 Task: Create a due date automation trigger when advanced on, on the tuesday of the week before a card is due add checklist with an incomplete checklists at 11:00 AM.
Action: Mouse moved to (985, 304)
Screenshot: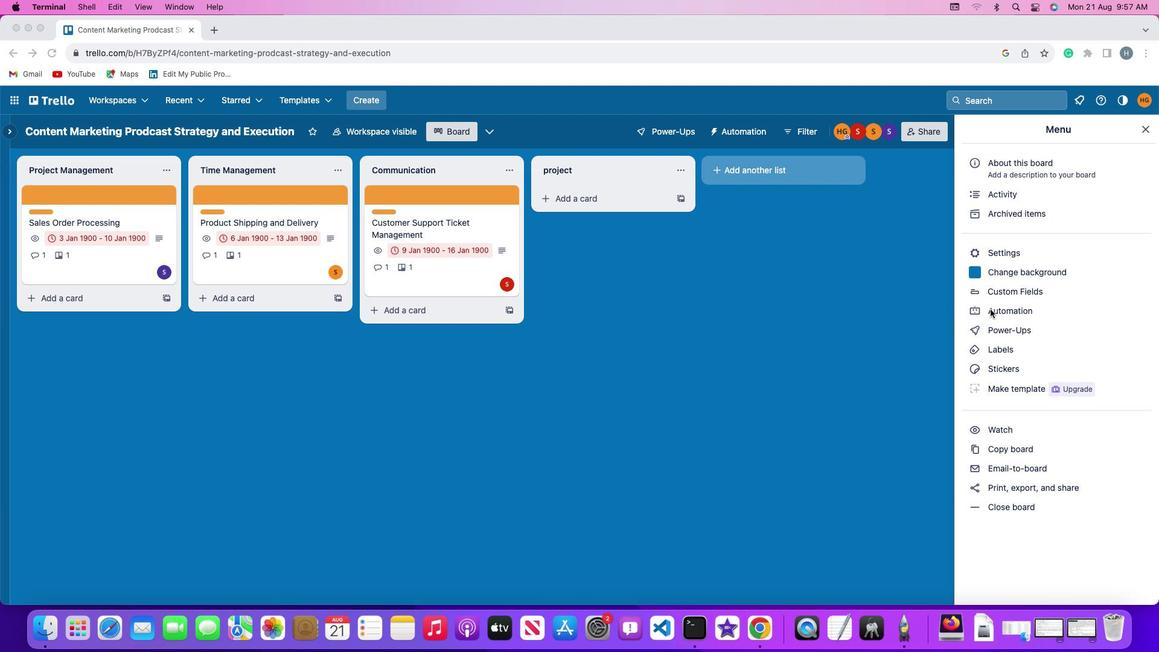 
Action: Mouse pressed left at (985, 304)
Screenshot: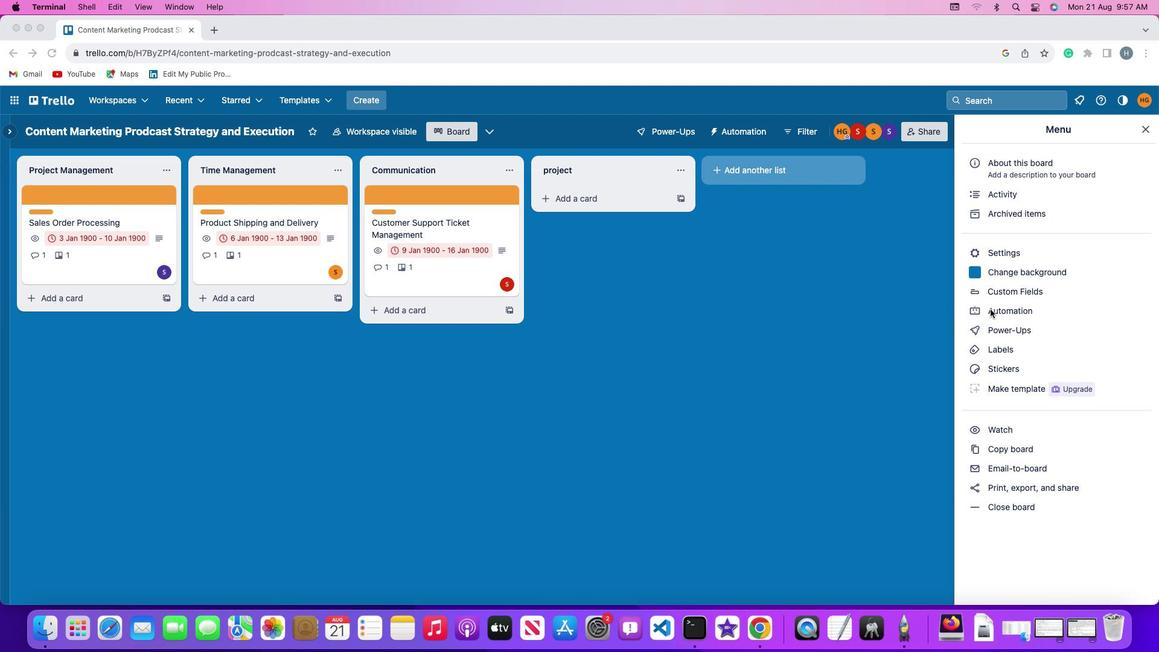 
Action: Mouse pressed left at (985, 304)
Screenshot: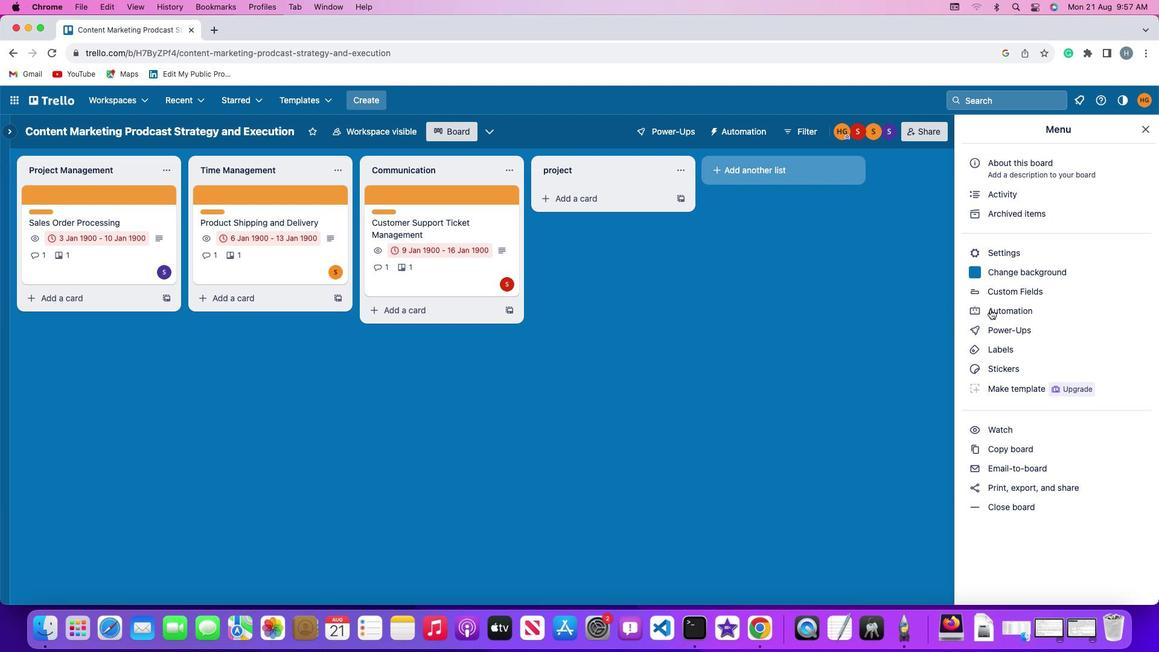 
Action: Mouse moved to (74, 277)
Screenshot: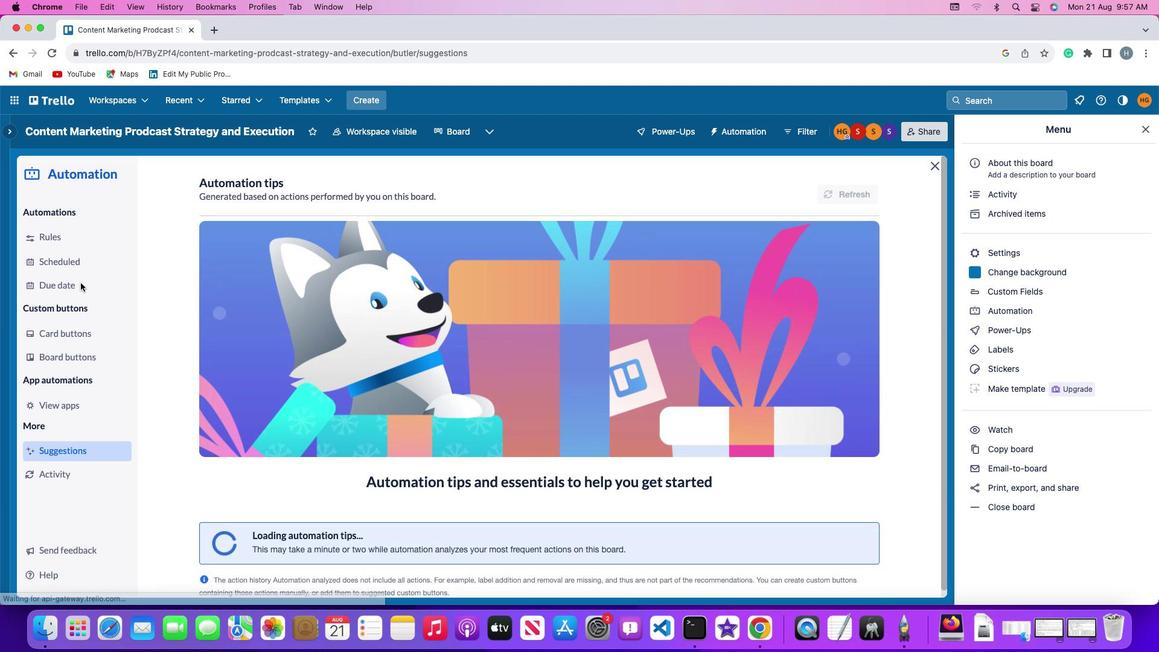 
Action: Mouse pressed left at (74, 277)
Screenshot: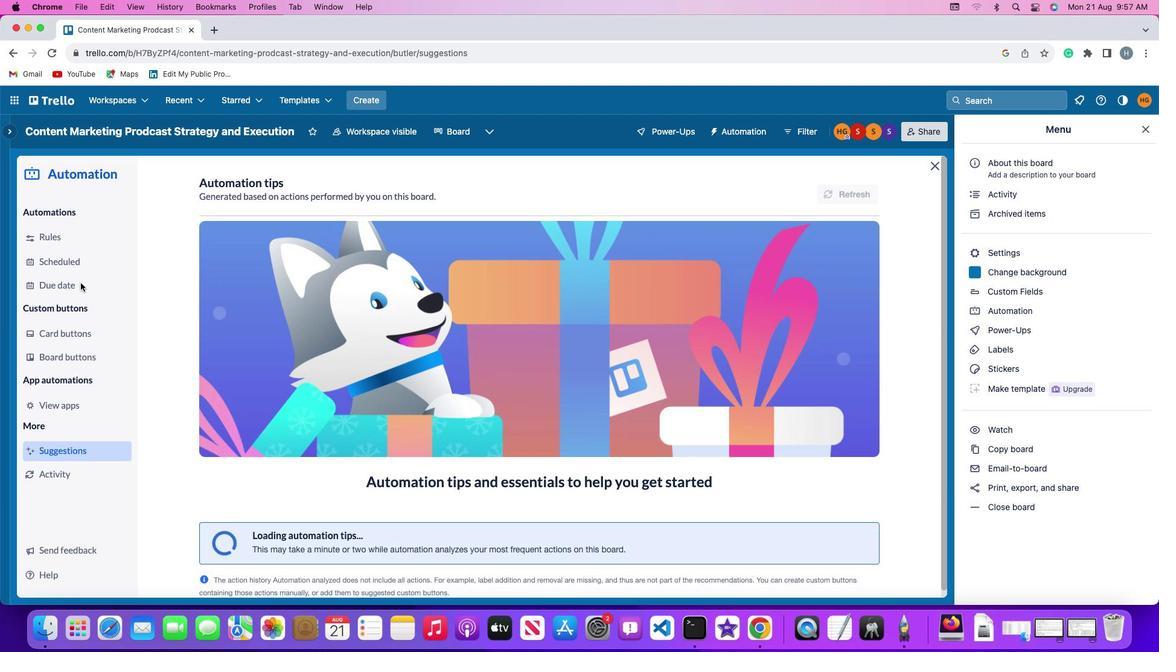 
Action: Mouse moved to (814, 180)
Screenshot: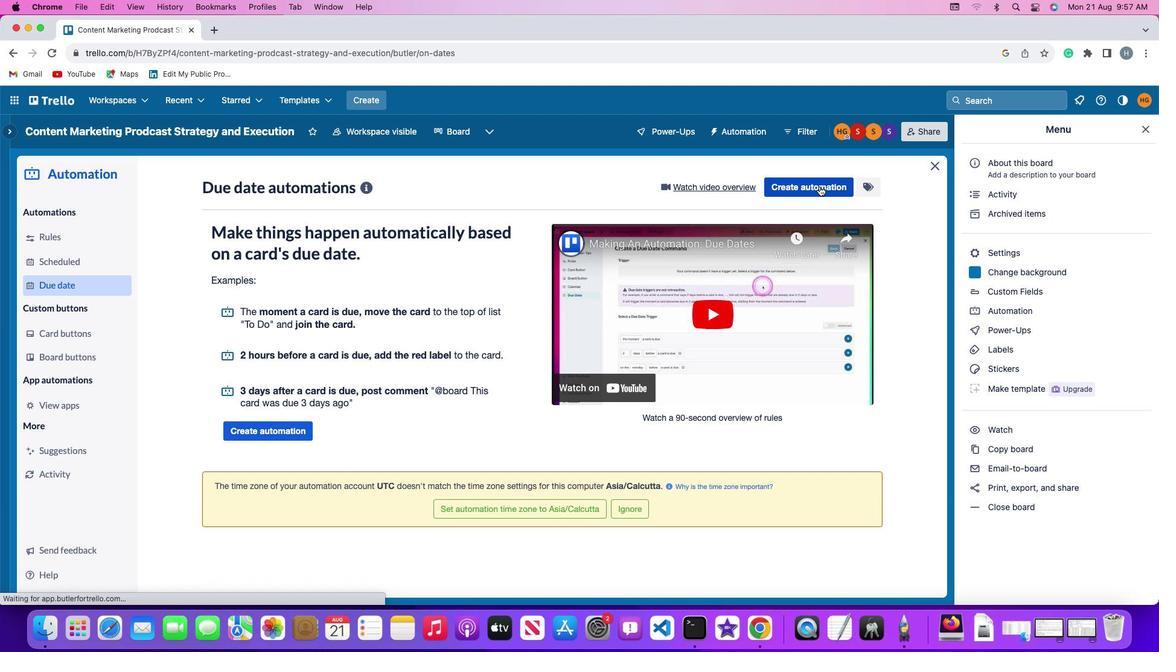 
Action: Mouse pressed left at (814, 180)
Screenshot: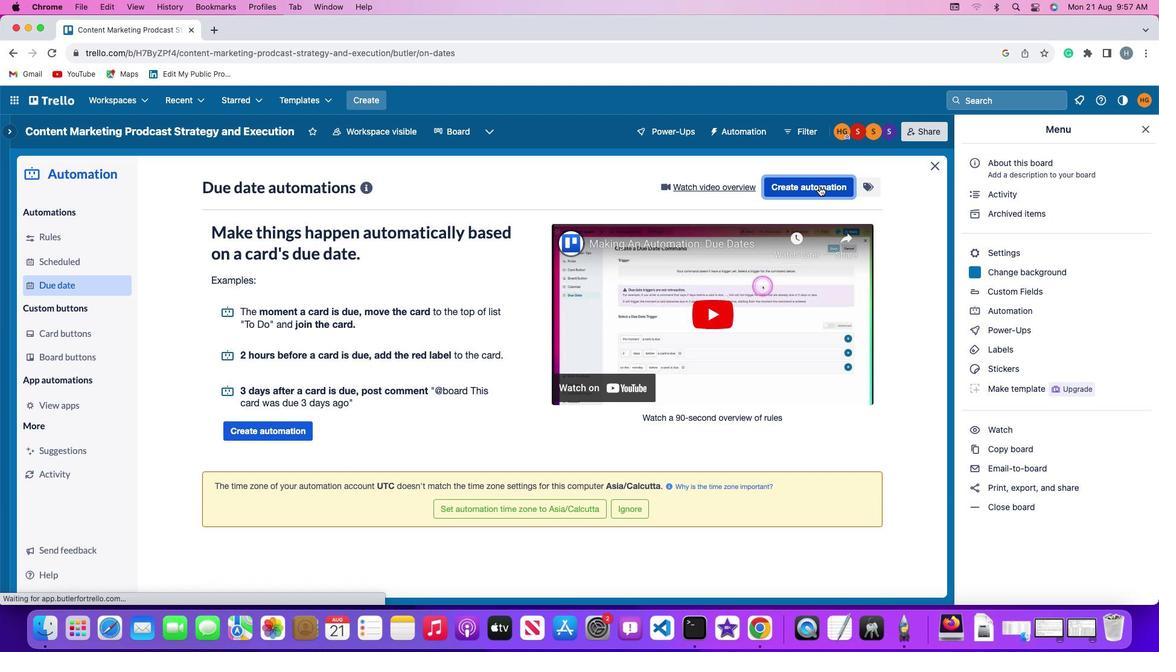 
Action: Mouse moved to (222, 292)
Screenshot: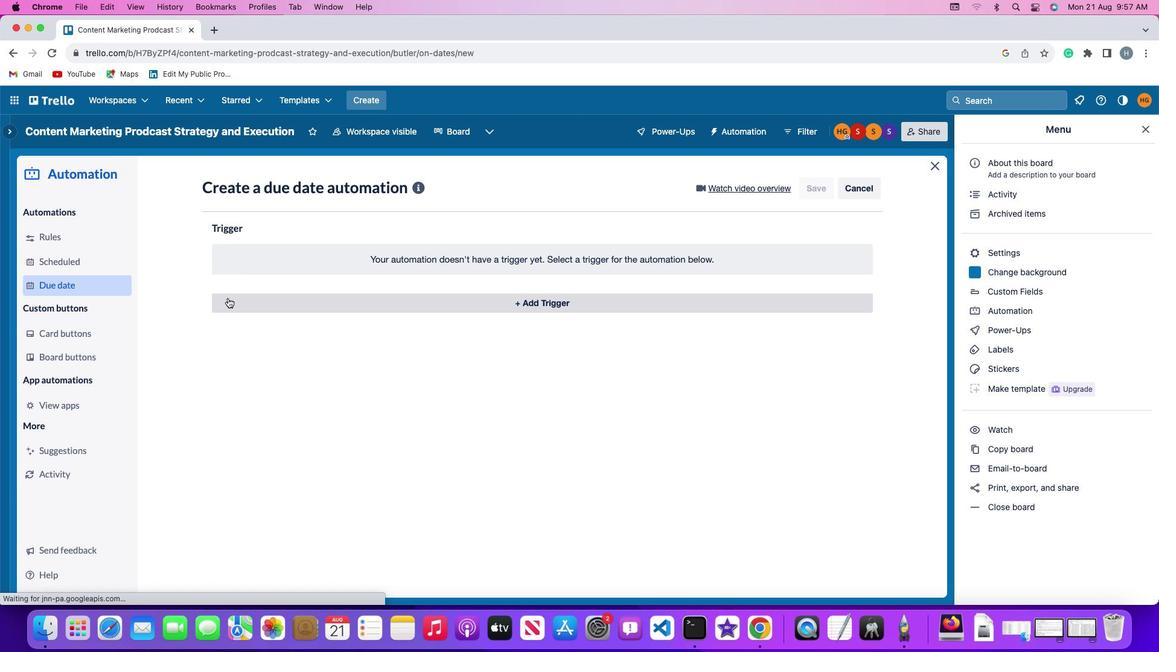 
Action: Mouse pressed left at (222, 292)
Screenshot: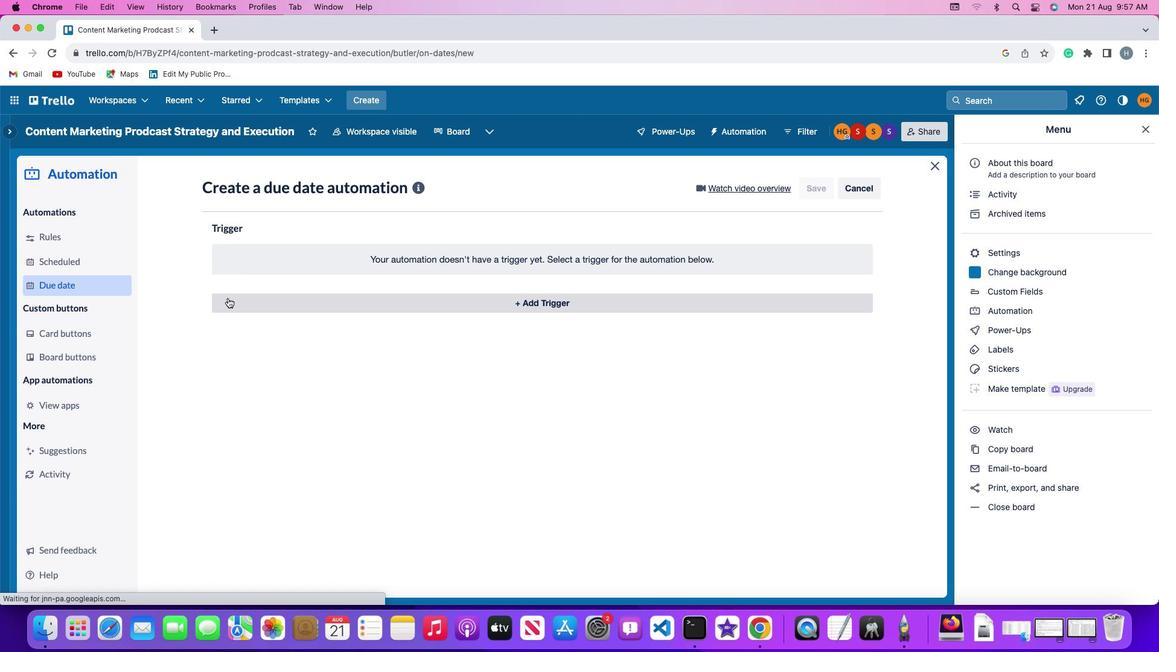 
Action: Mouse moved to (256, 526)
Screenshot: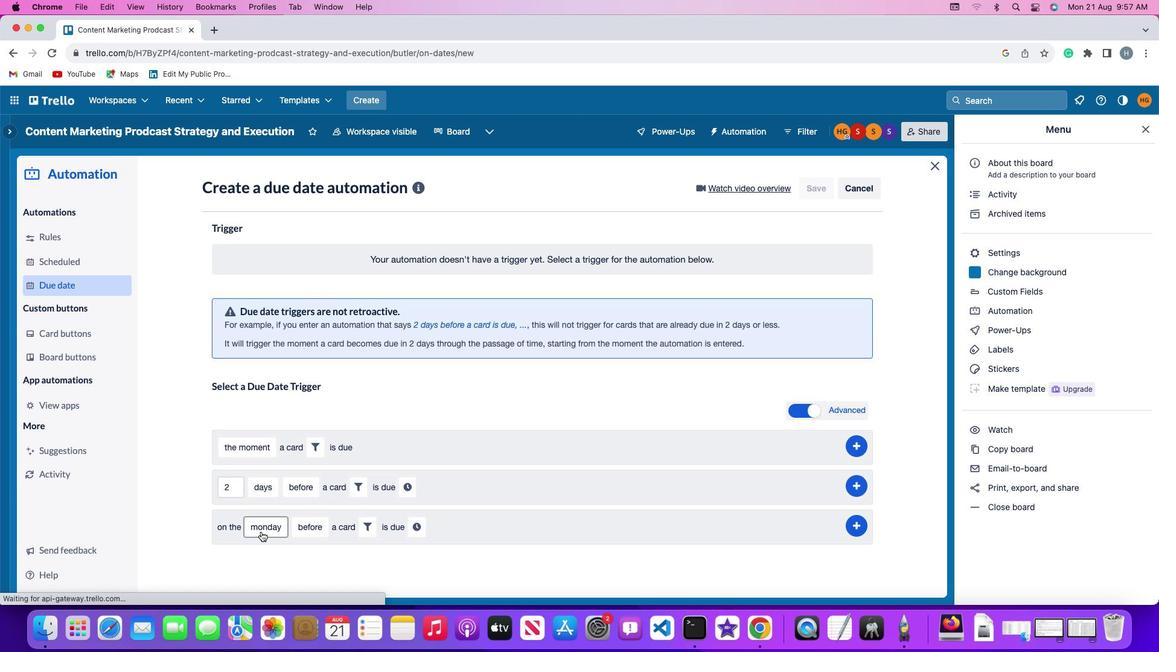 
Action: Mouse pressed left at (256, 526)
Screenshot: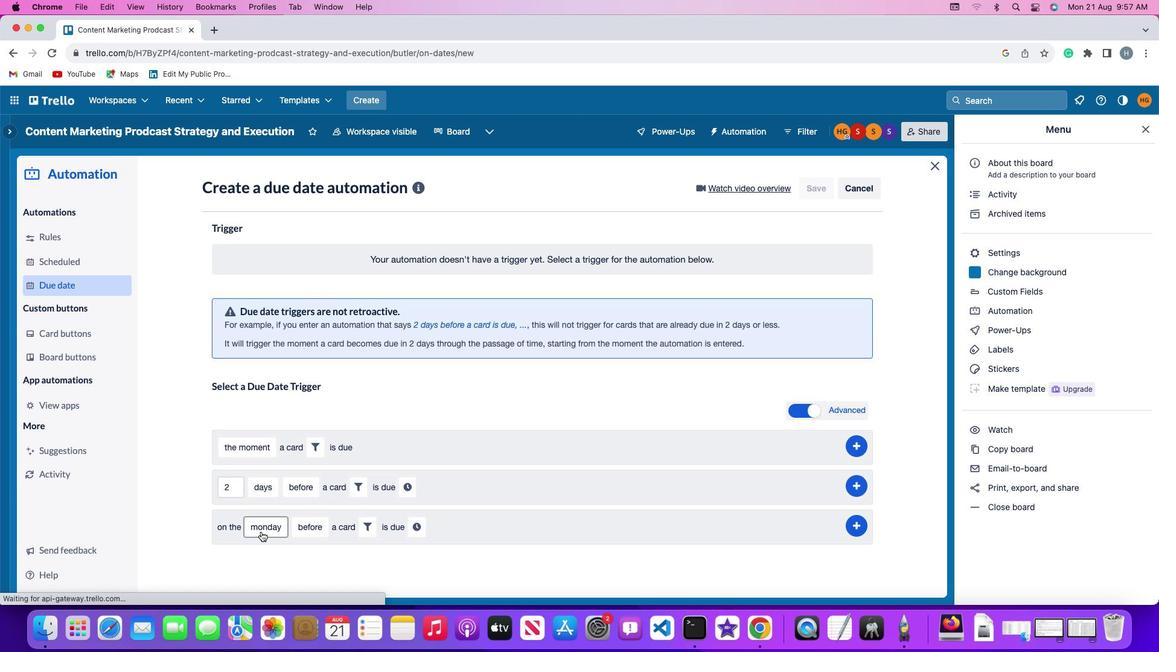 
Action: Mouse moved to (272, 381)
Screenshot: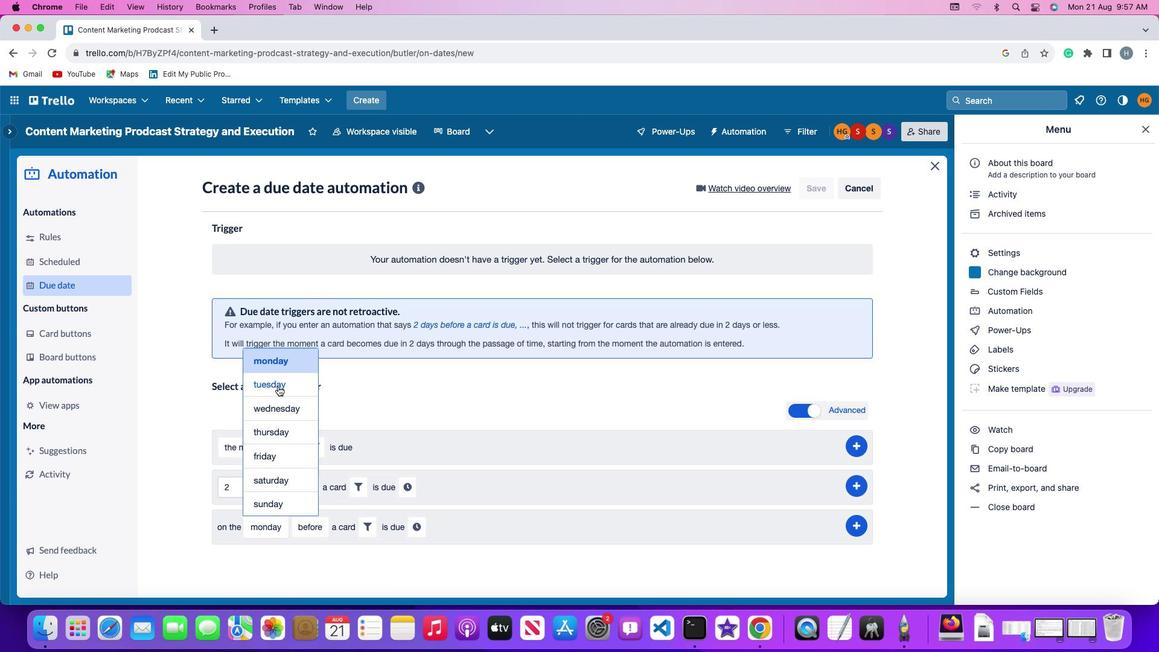 
Action: Mouse pressed left at (272, 381)
Screenshot: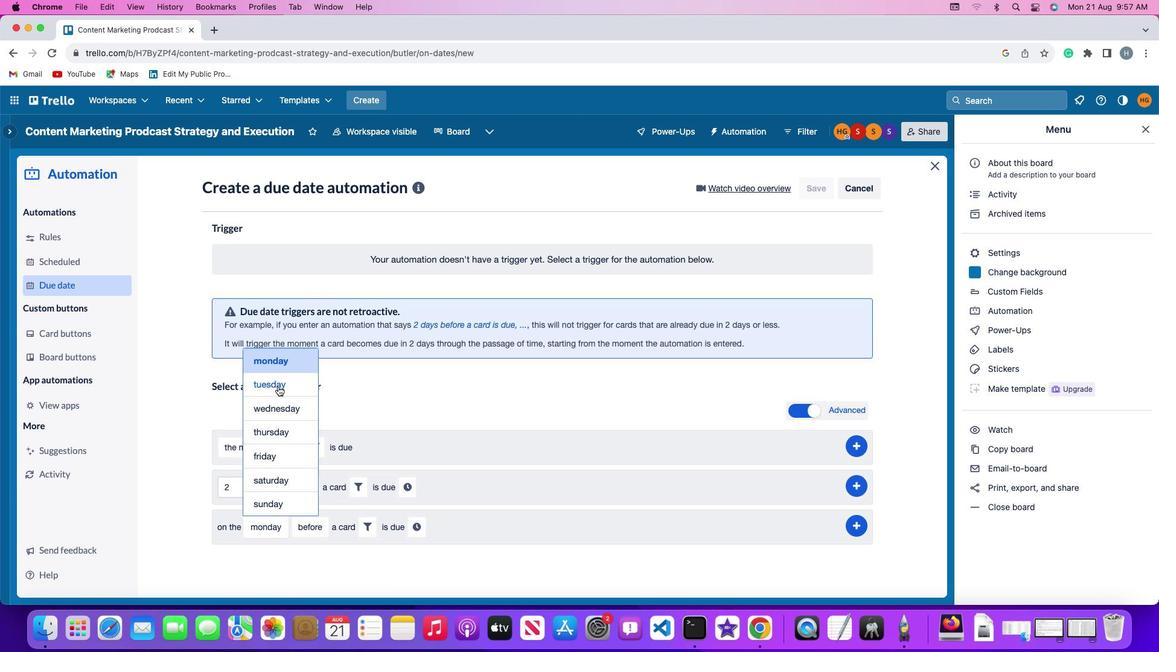 
Action: Mouse moved to (300, 521)
Screenshot: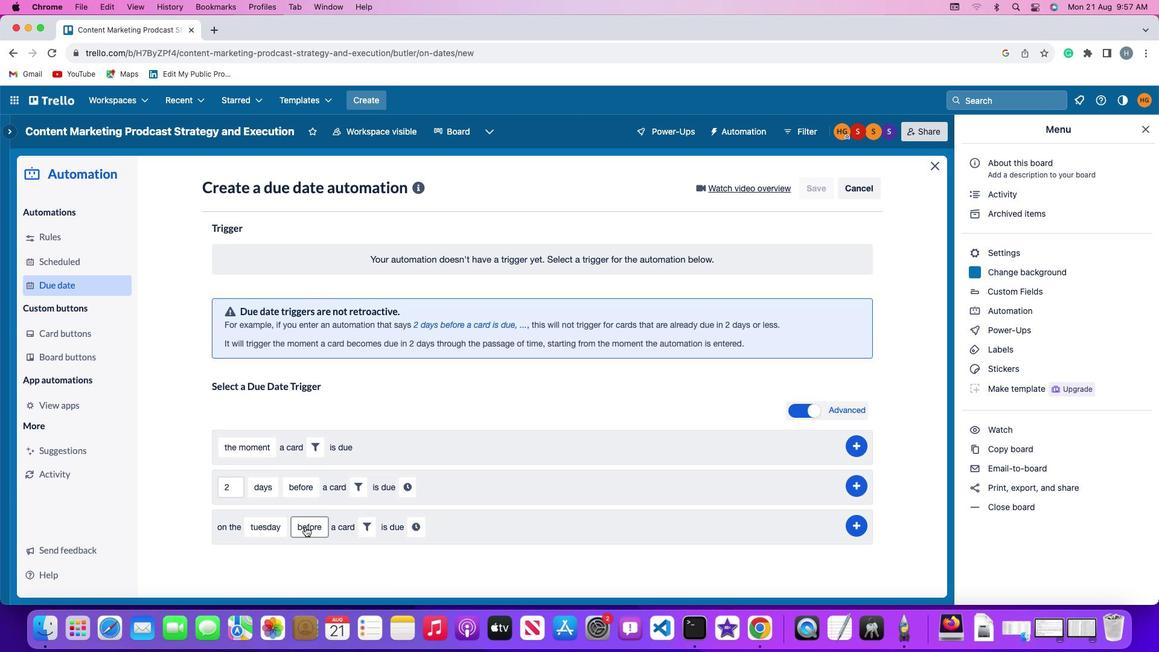 
Action: Mouse pressed left at (300, 521)
Screenshot: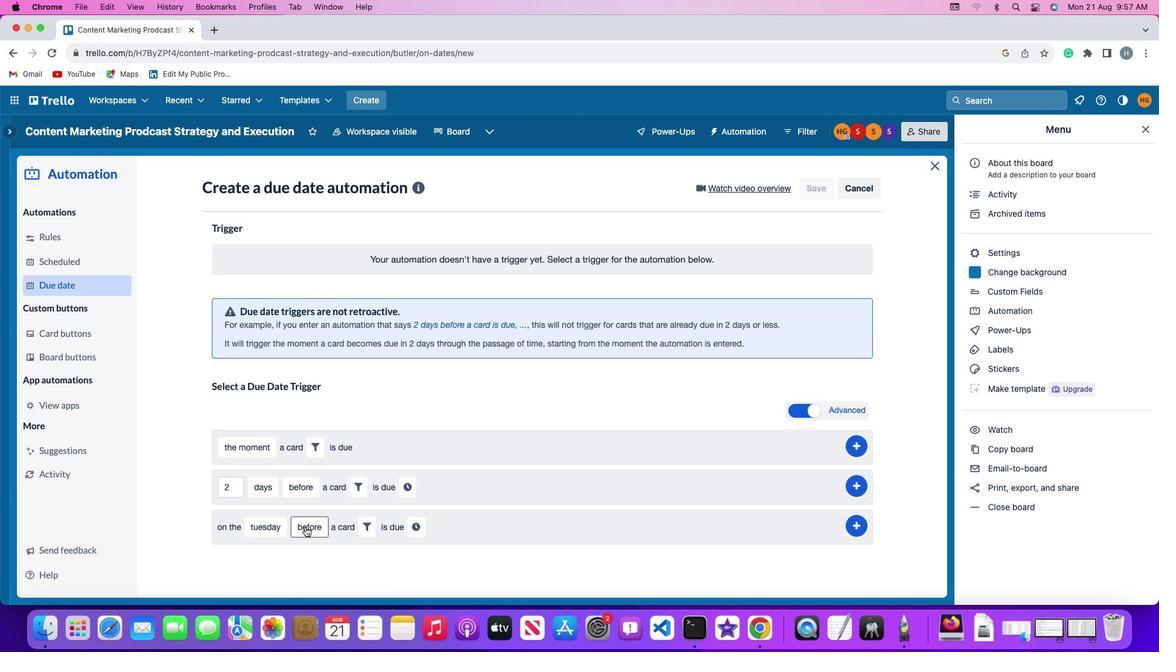 
Action: Mouse moved to (305, 500)
Screenshot: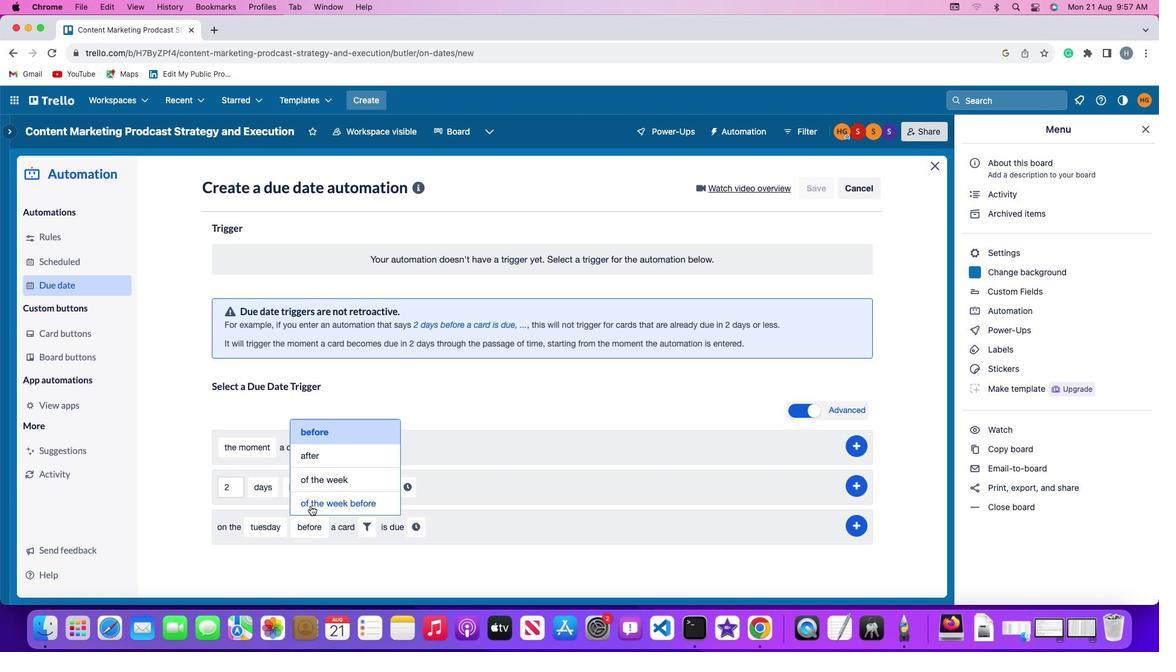 
Action: Mouse pressed left at (305, 500)
Screenshot: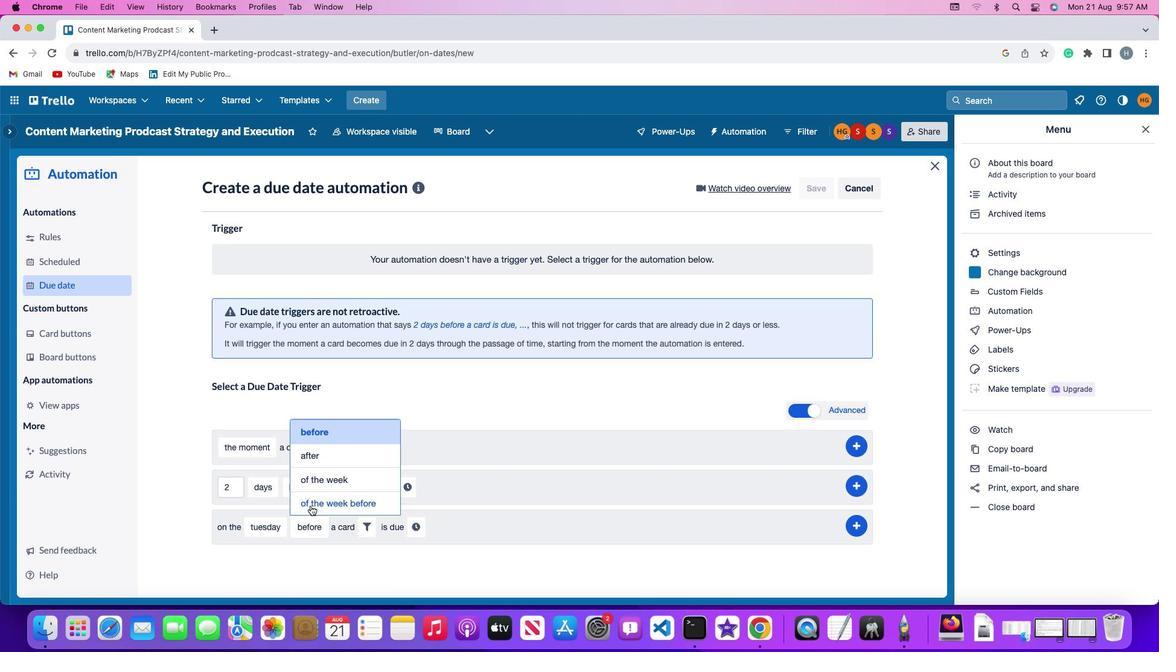 
Action: Mouse moved to (401, 521)
Screenshot: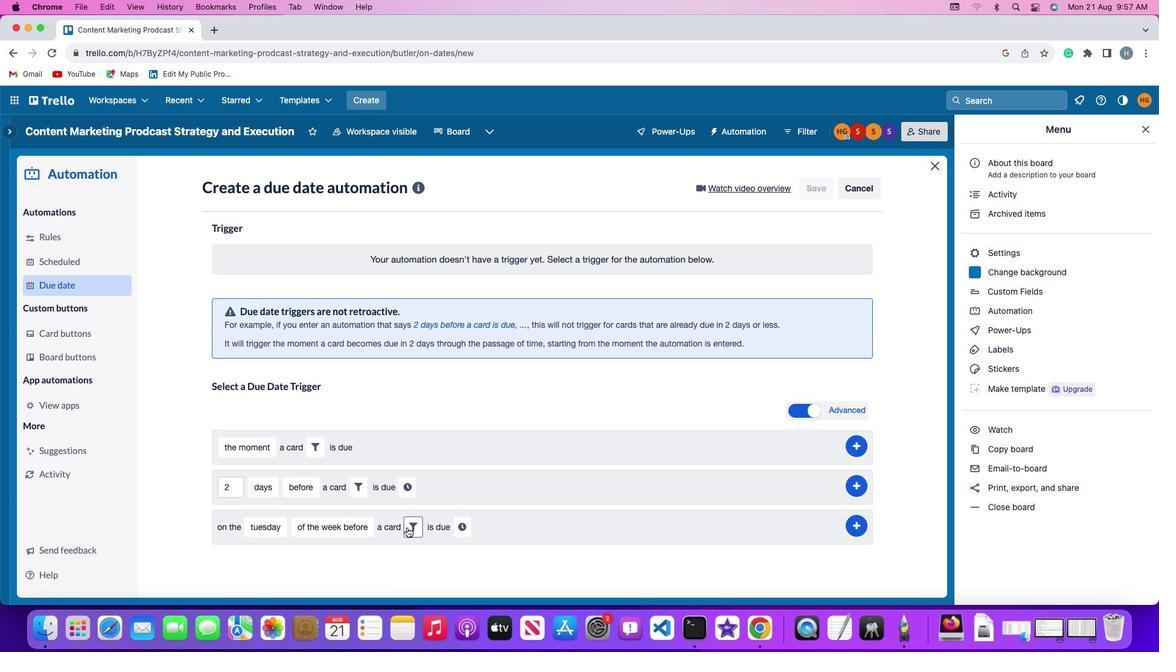 
Action: Mouse pressed left at (401, 521)
Screenshot: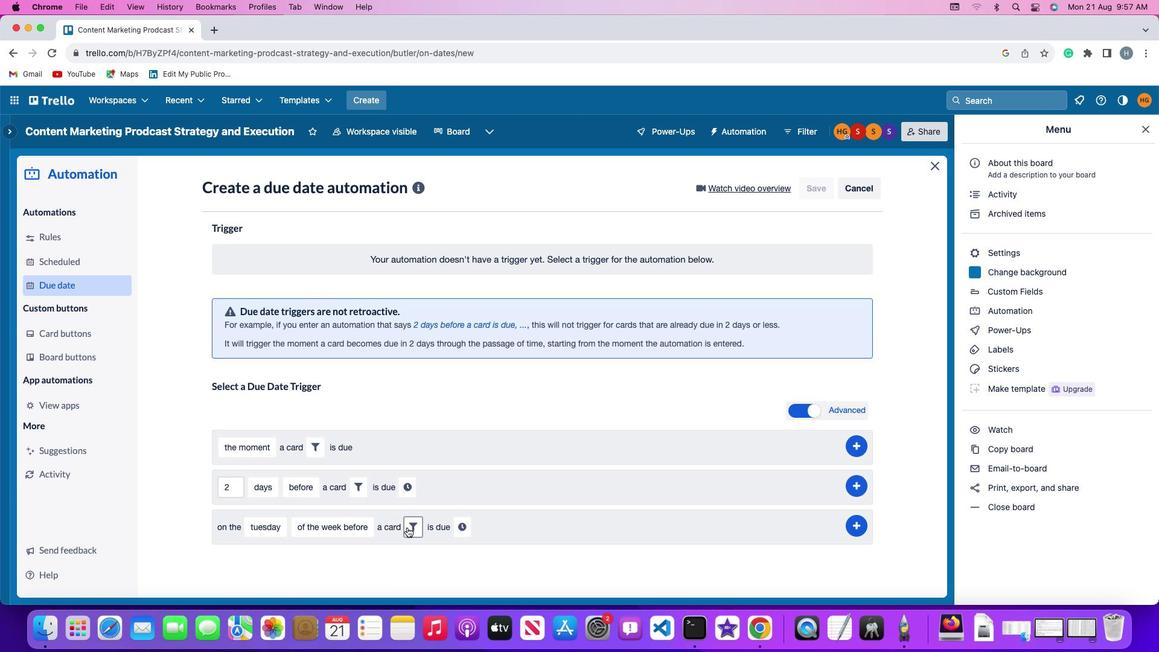 
Action: Mouse moved to (517, 552)
Screenshot: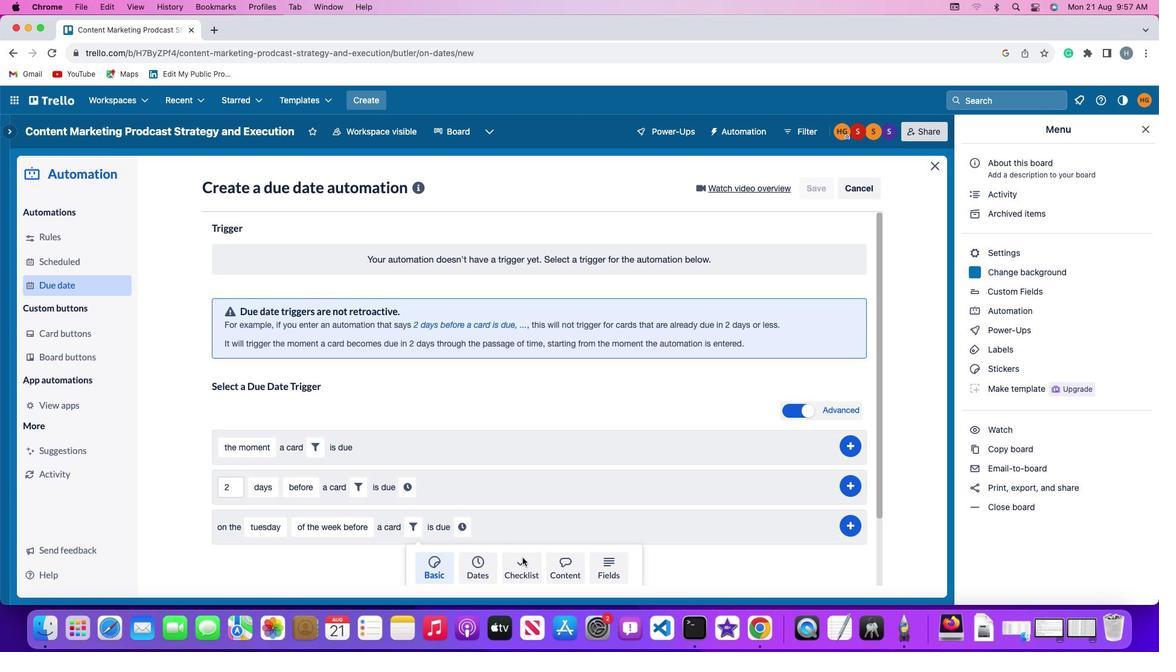 
Action: Mouse pressed left at (517, 552)
Screenshot: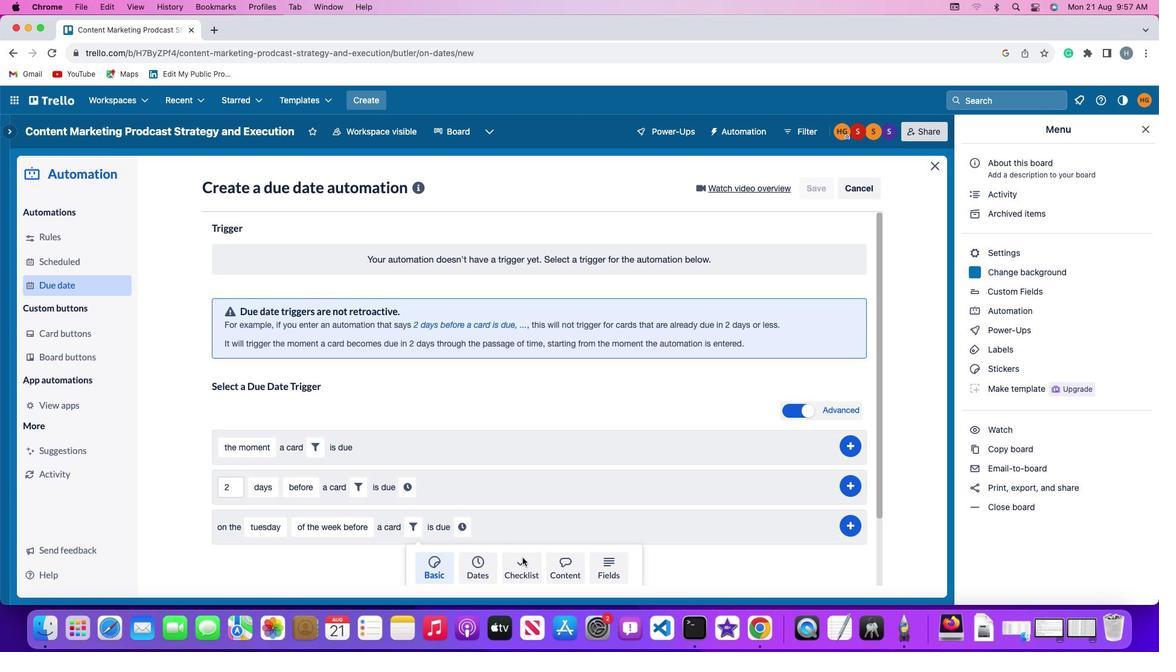 
Action: Mouse moved to (327, 553)
Screenshot: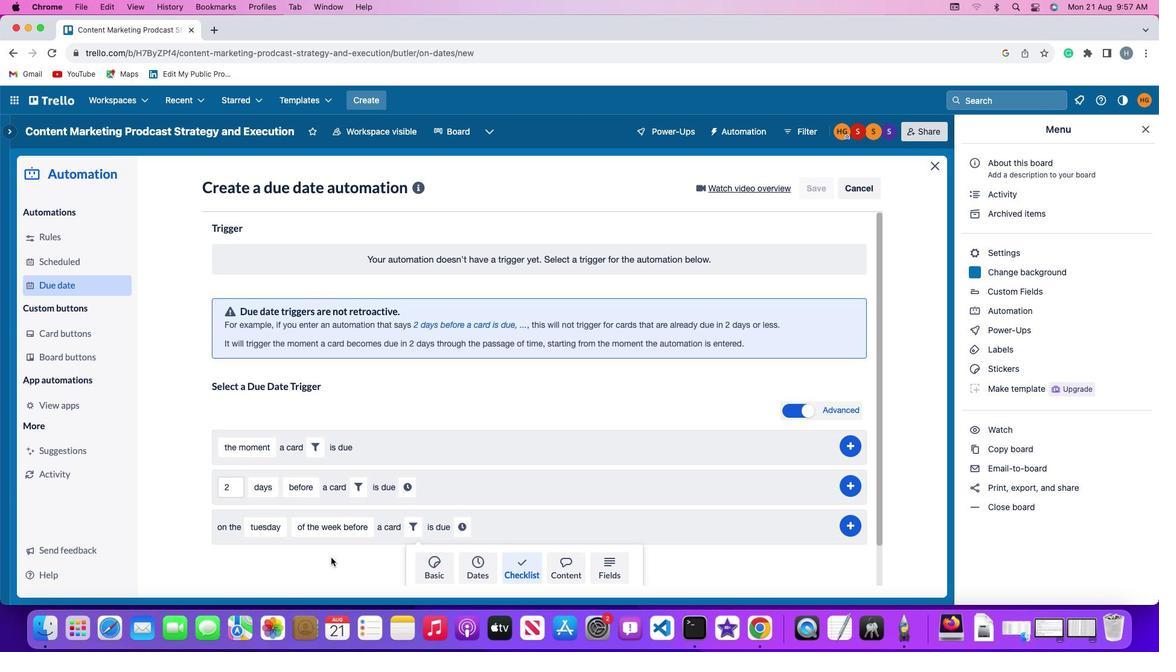 
Action: Mouse scrolled (327, 553) with delta (-4, -5)
Screenshot: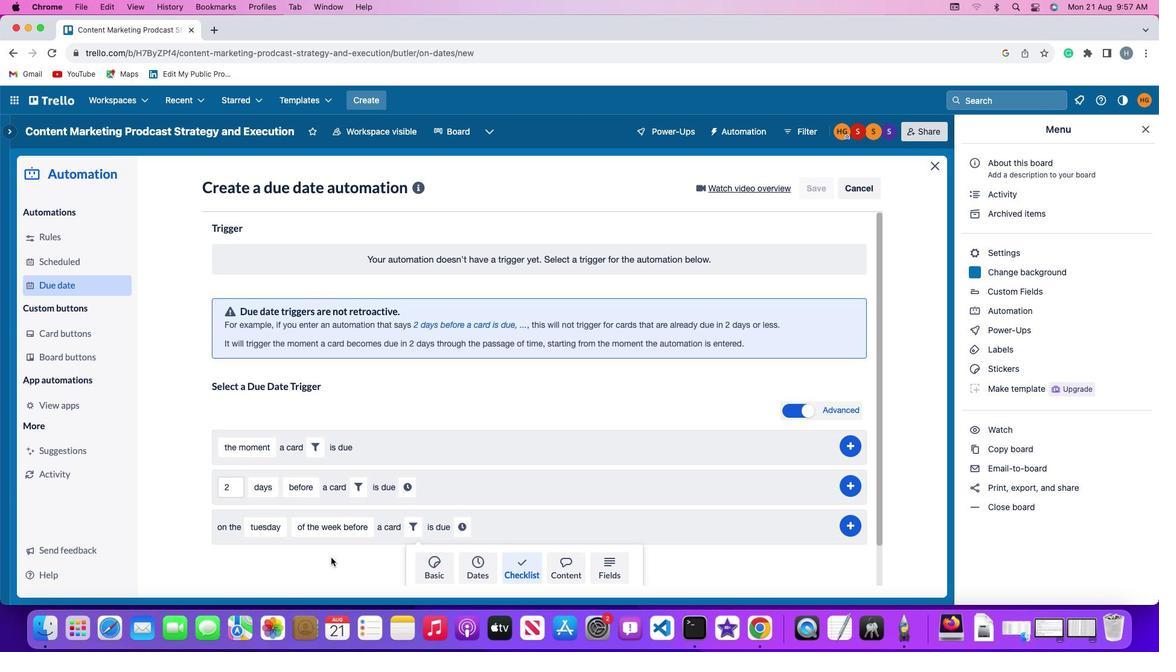 
Action: Mouse moved to (324, 552)
Screenshot: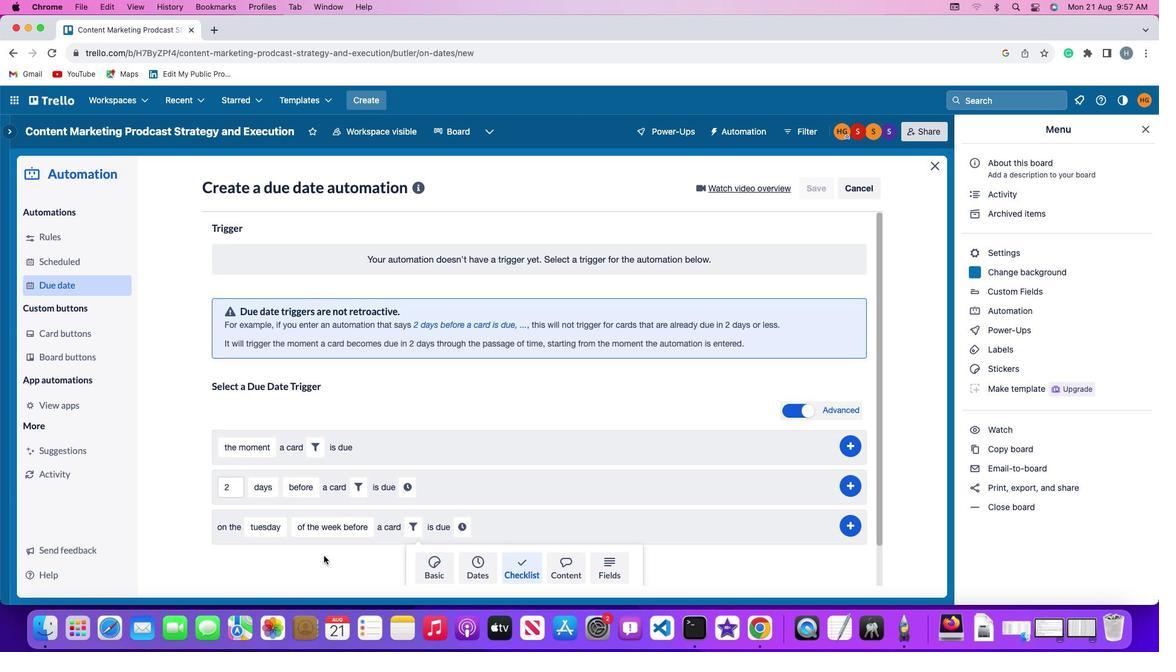 
Action: Mouse scrolled (324, 552) with delta (-4, -5)
Screenshot: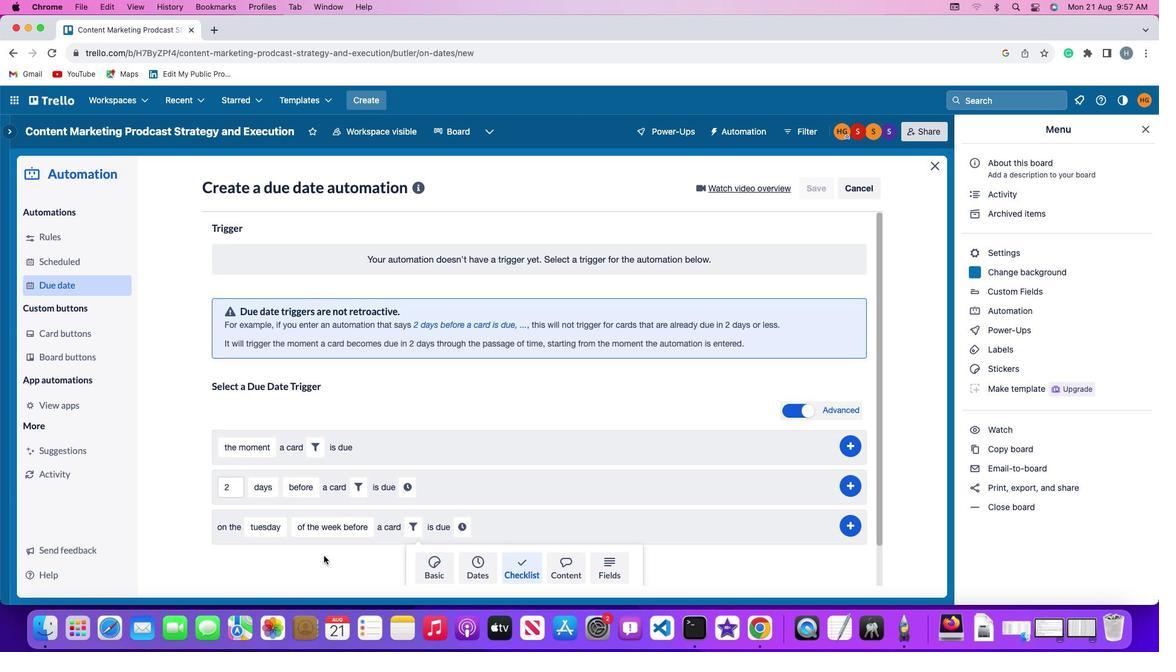 
Action: Mouse moved to (318, 550)
Screenshot: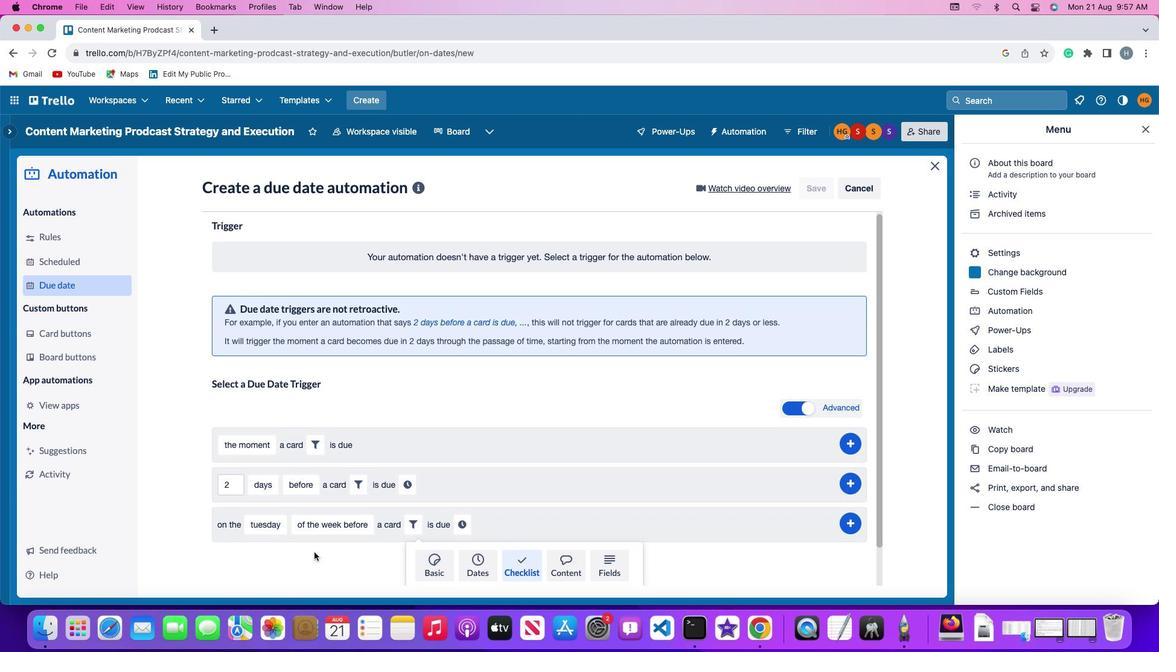 
Action: Mouse scrolled (318, 550) with delta (-4, -6)
Screenshot: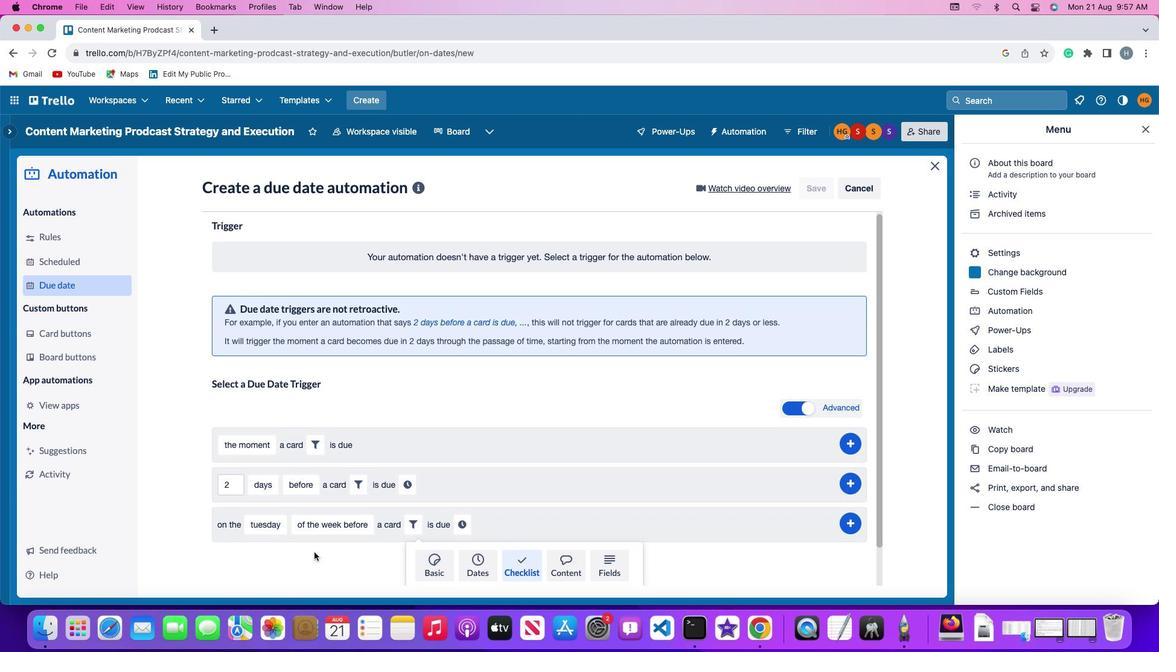 
Action: Mouse moved to (457, 561)
Screenshot: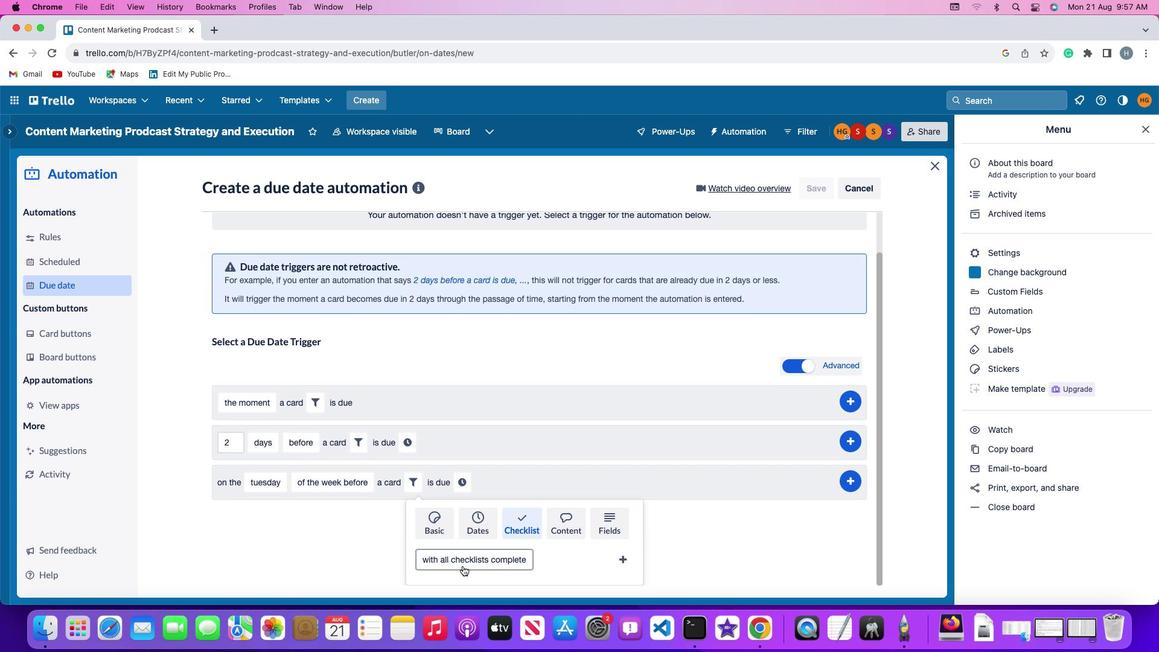 
Action: Mouse pressed left at (457, 561)
Screenshot: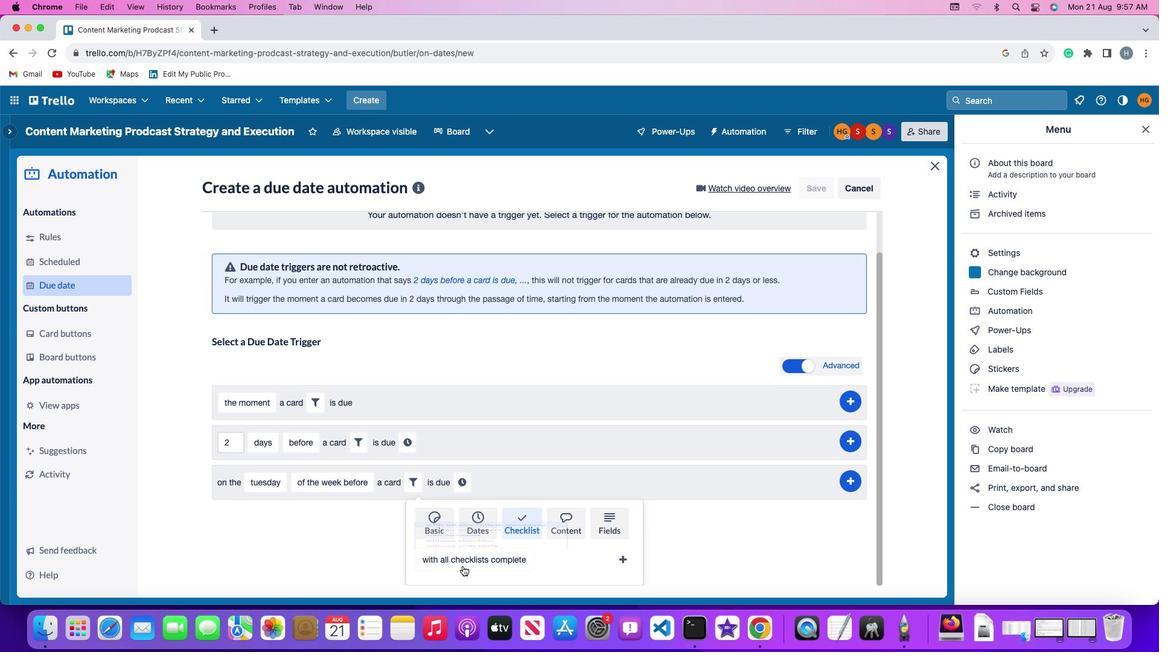 
Action: Mouse moved to (463, 453)
Screenshot: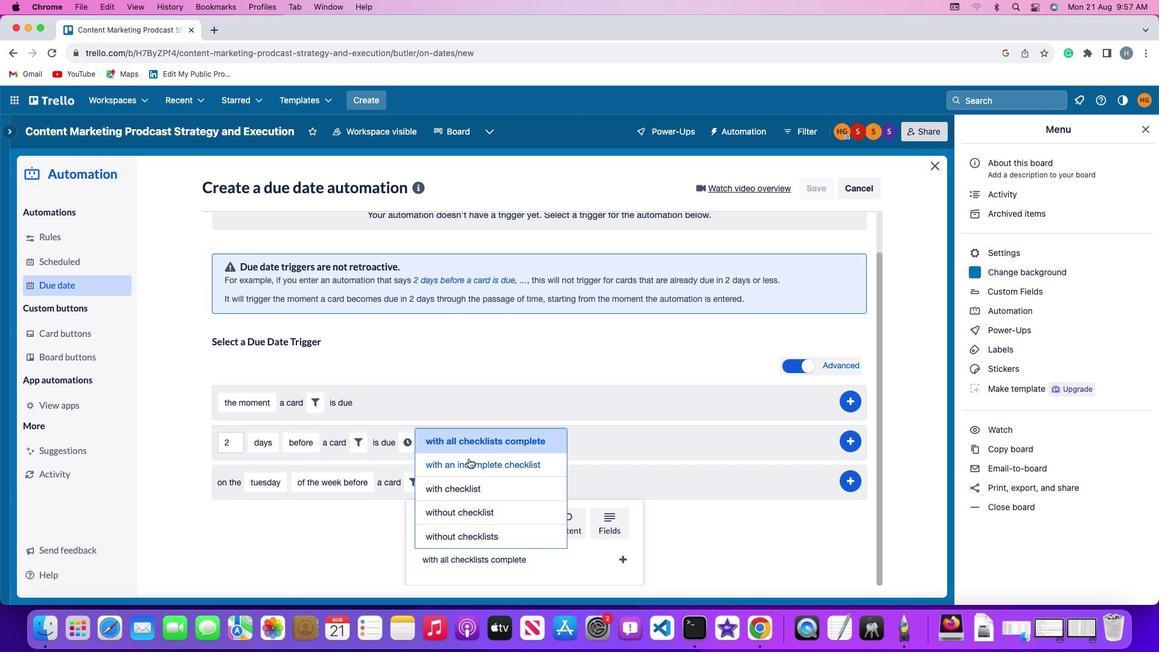 
Action: Mouse pressed left at (463, 453)
Screenshot: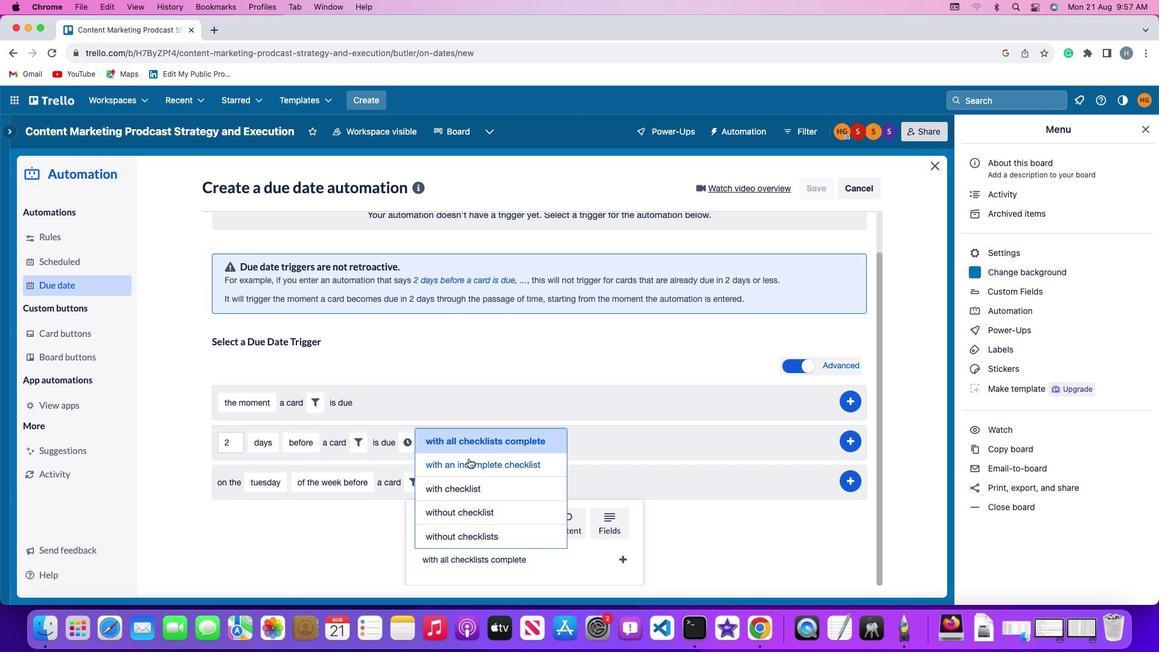 
Action: Mouse moved to (616, 549)
Screenshot: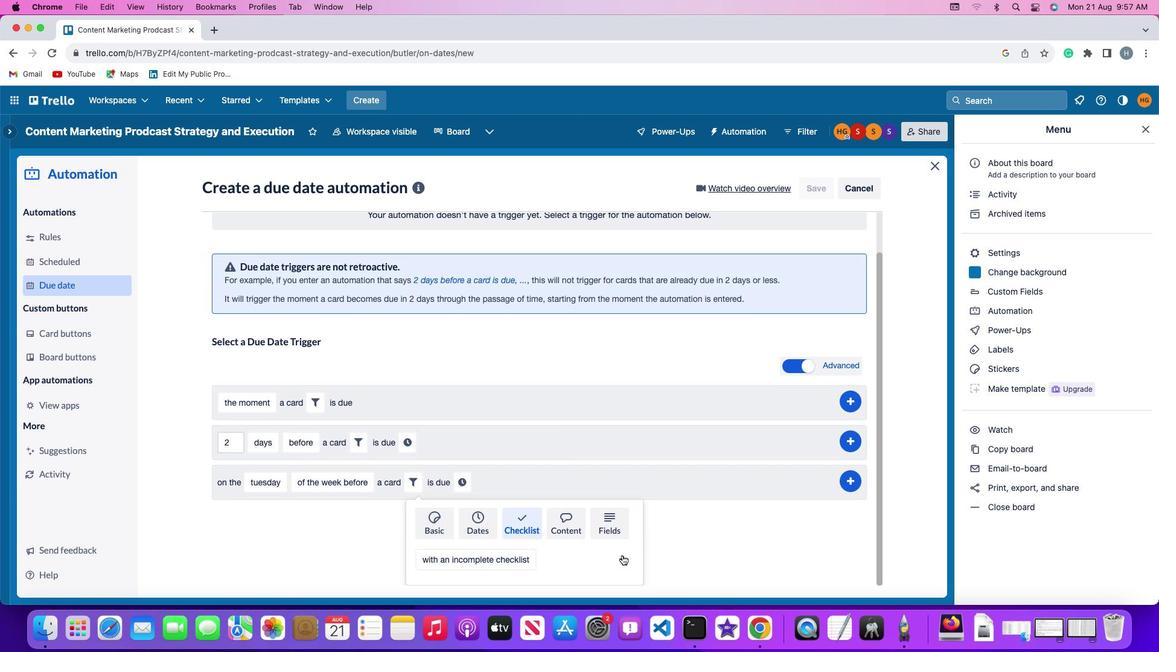 
Action: Mouse pressed left at (616, 549)
Screenshot: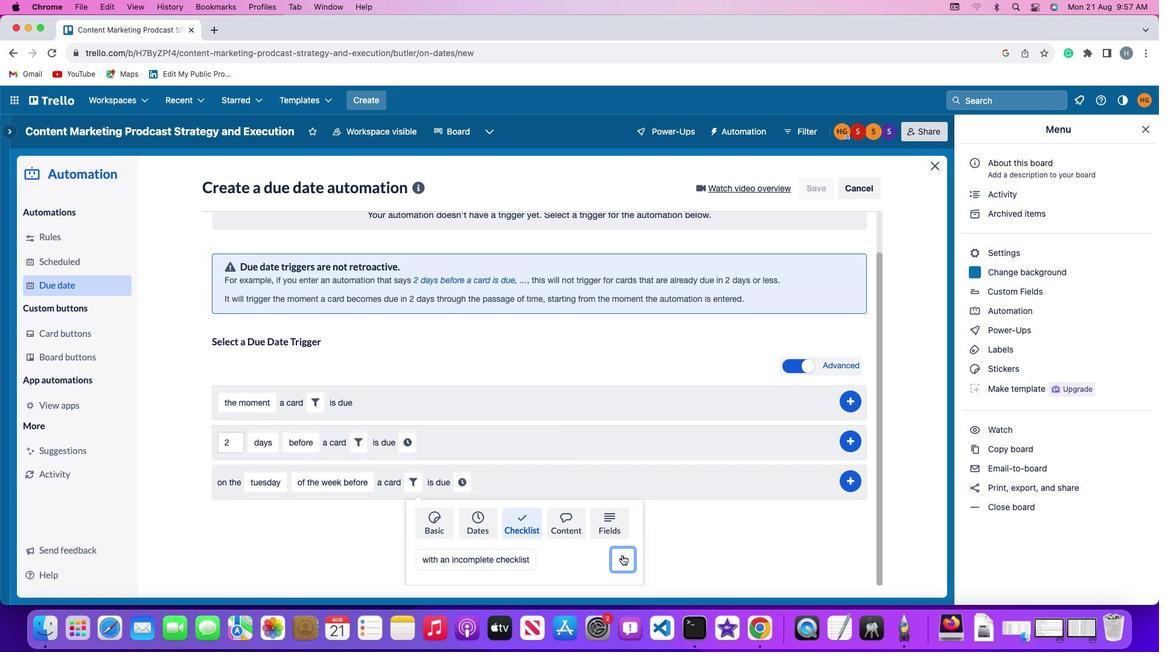 
Action: Mouse moved to (588, 525)
Screenshot: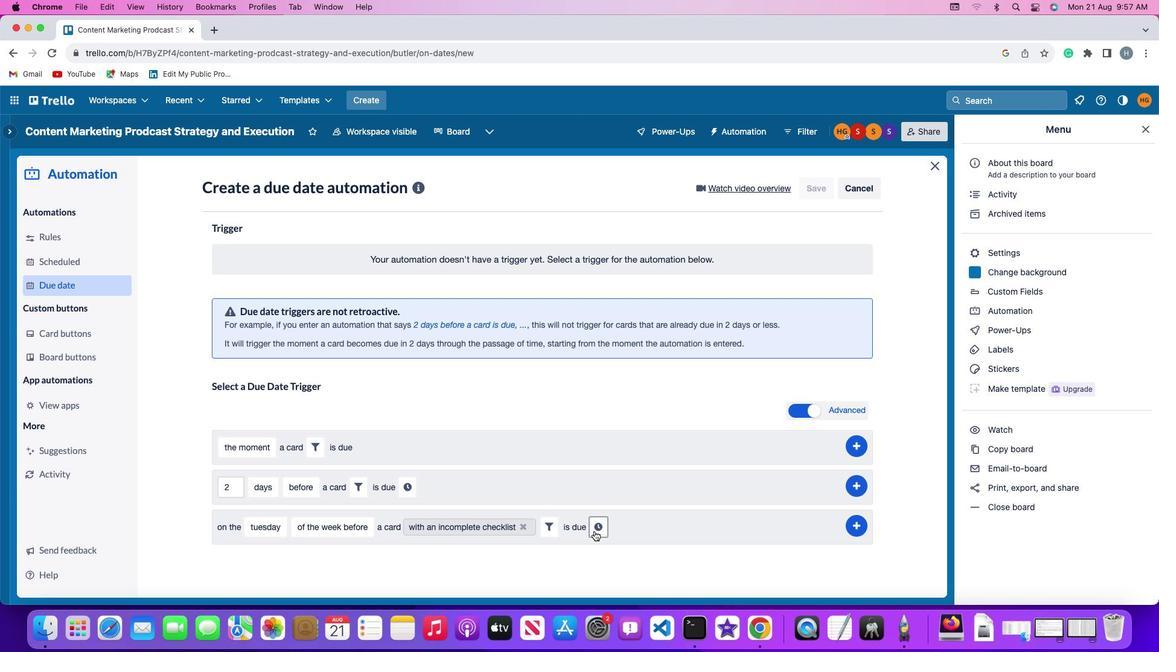 
Action: Mouse pressed left at (588, 525)
Screenshot: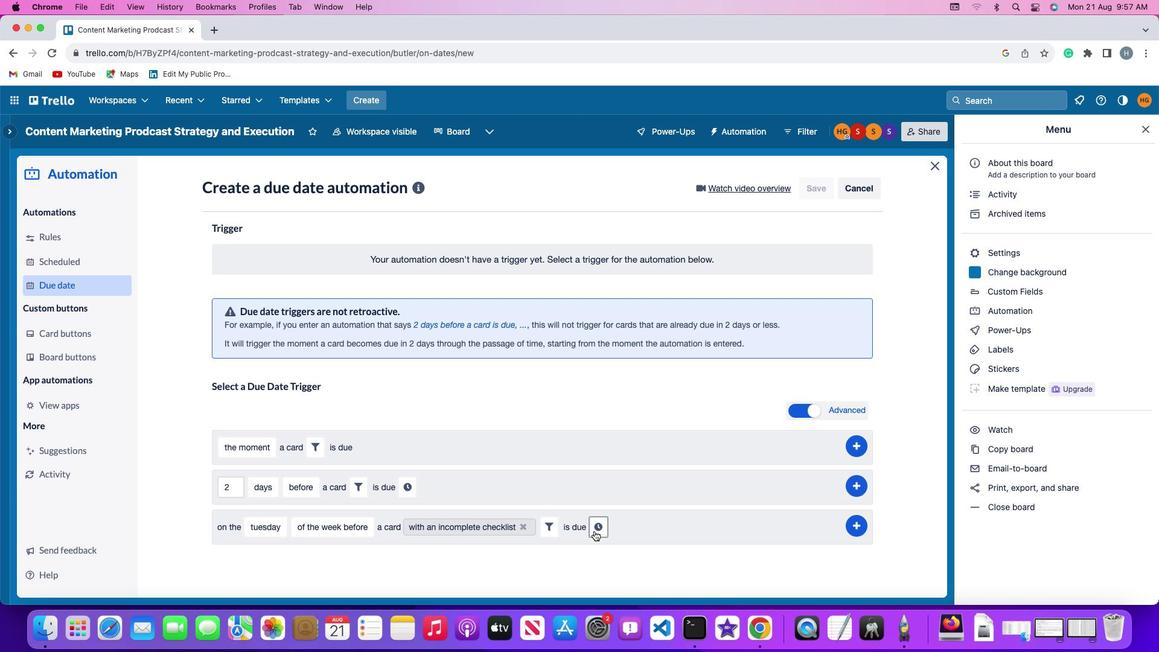 
Action: Mouse moved to (612, 523)
Screenshot: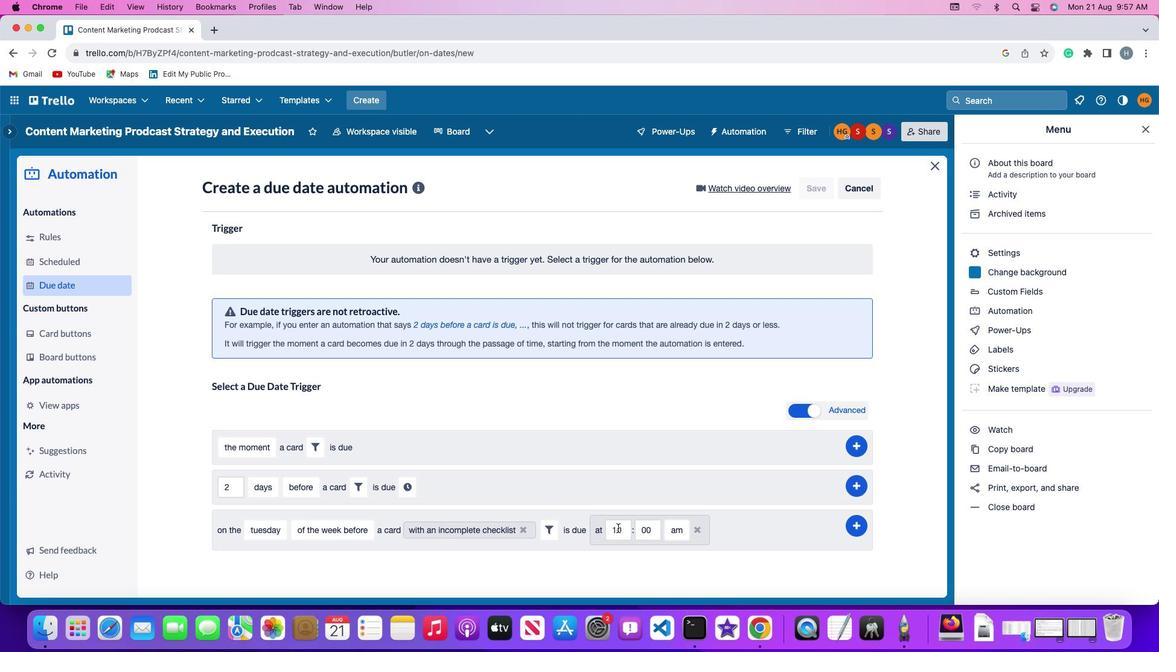 
Action: Mouse pressed left at (612, 523)
Screenshot: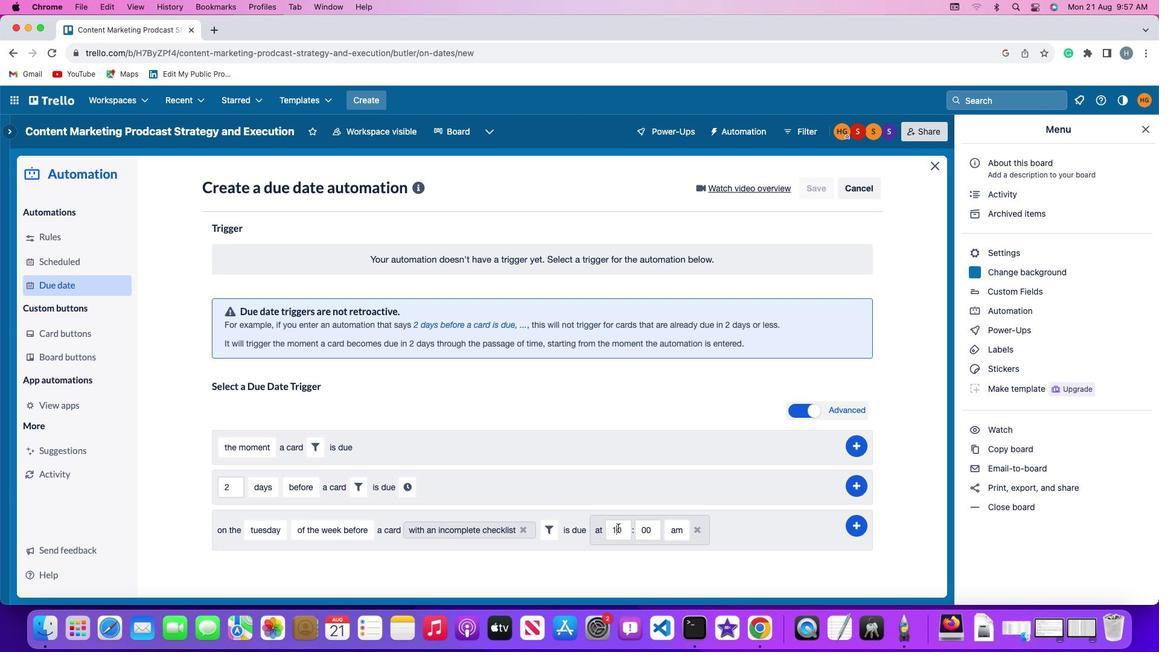 
Action: Mouse moved to (615, 524)
Screenshot: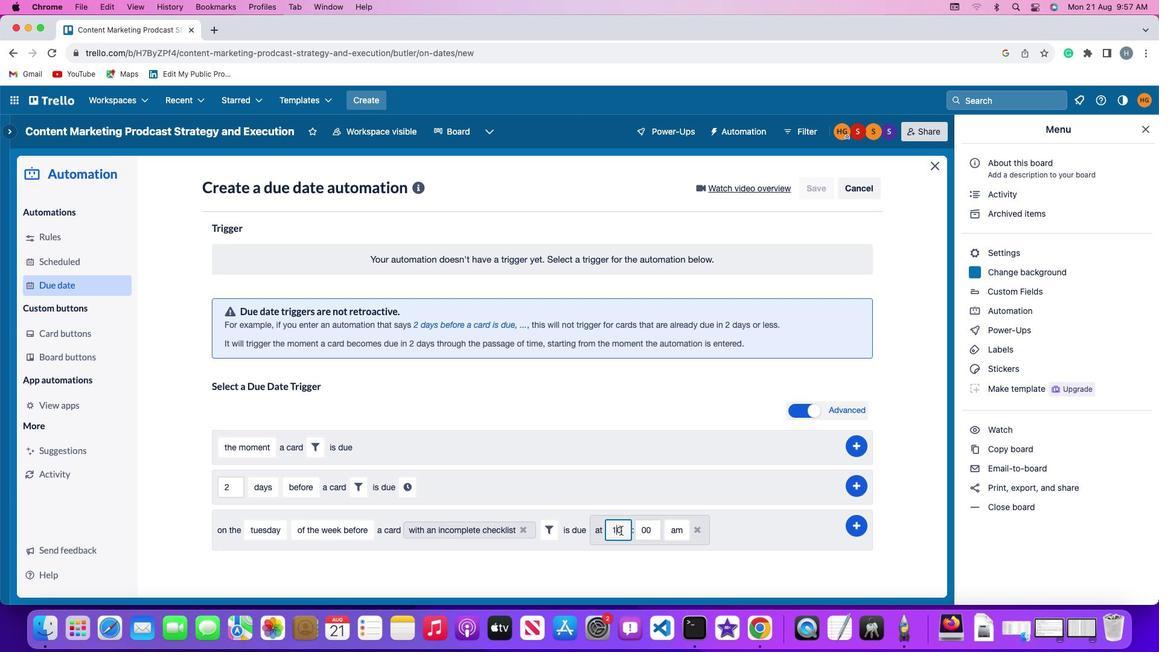 
Action: Key pressed Key.rightKey.backspace'1'
Screenshot: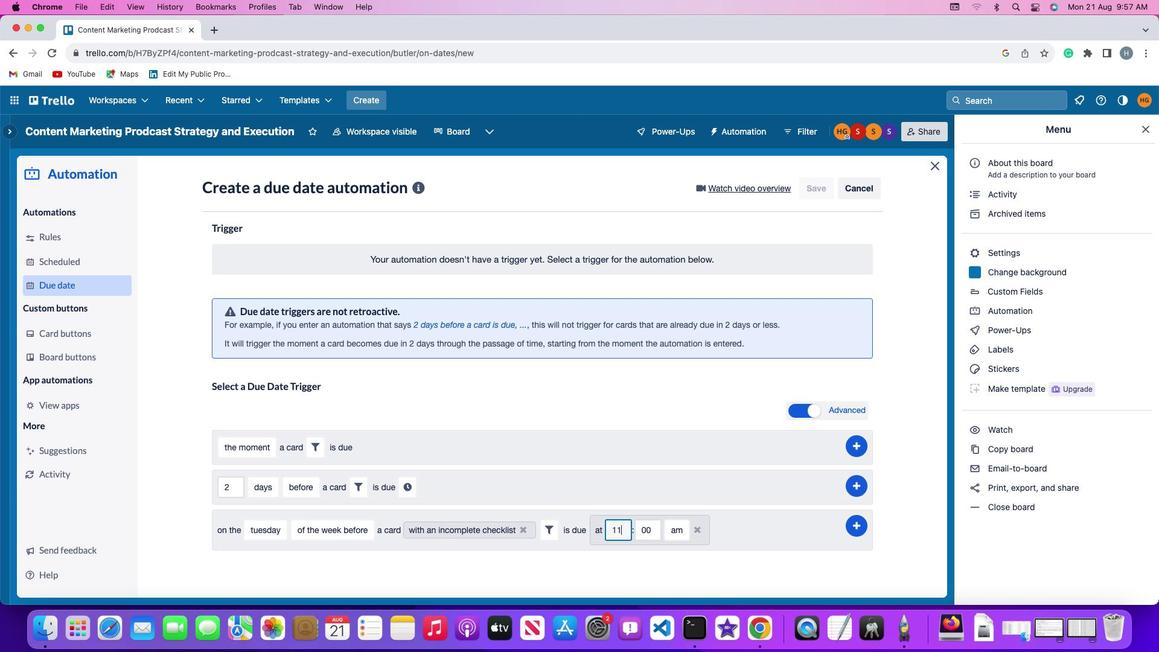 
Action: Mouse moved to (656, 519)
Screenshot: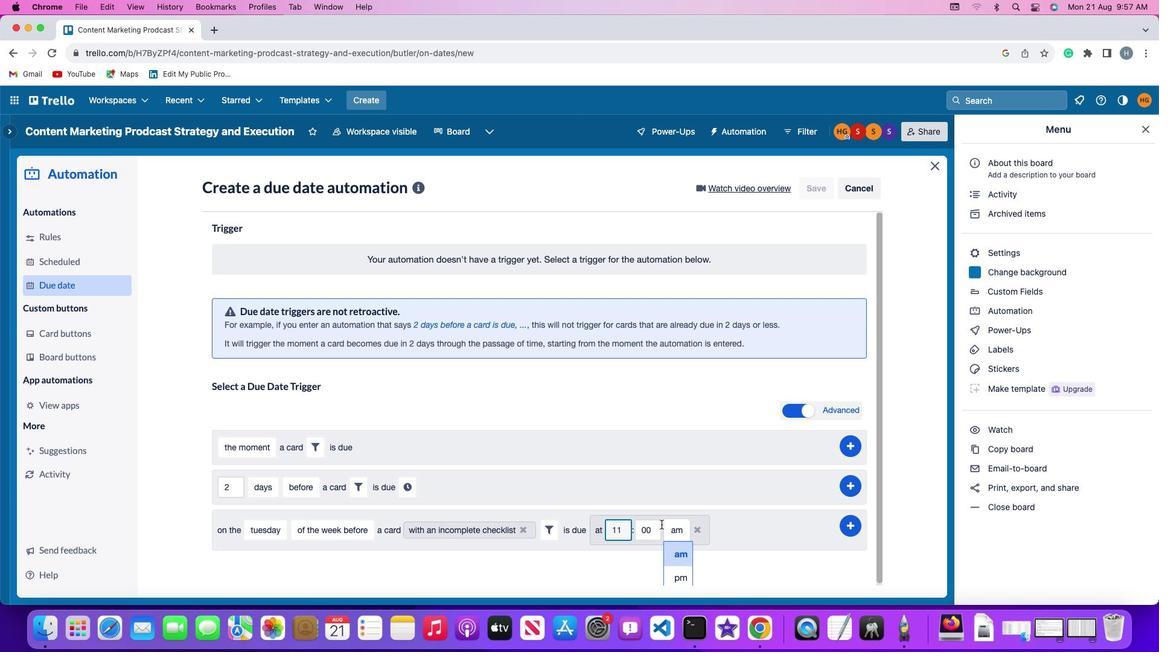 
Action: Mouse pressed left at (656, 519)
Screenshot: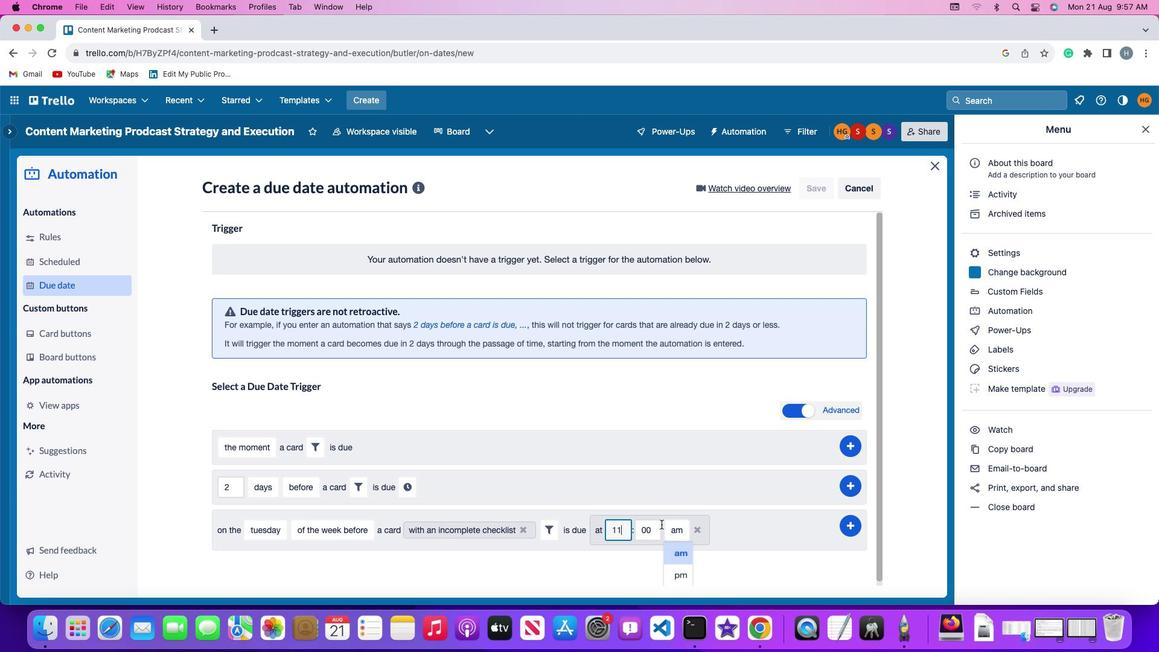
Action: Mouse moved to (656, 519)
Screenshot: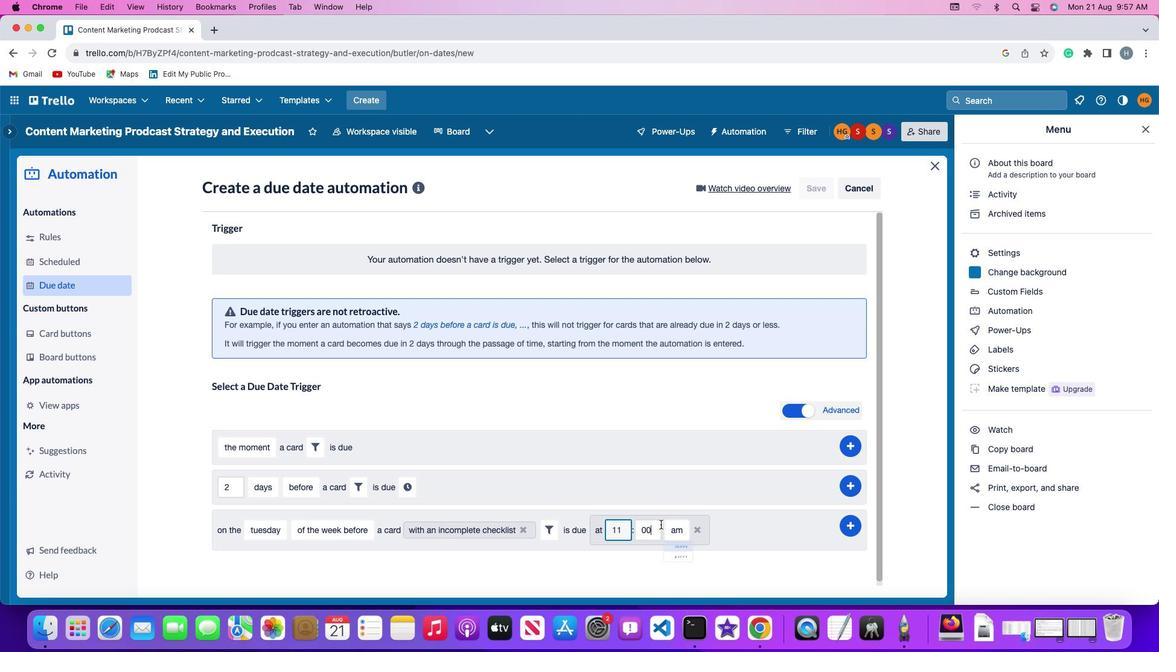
Action: Key pressed Key.backspace
Screenshot: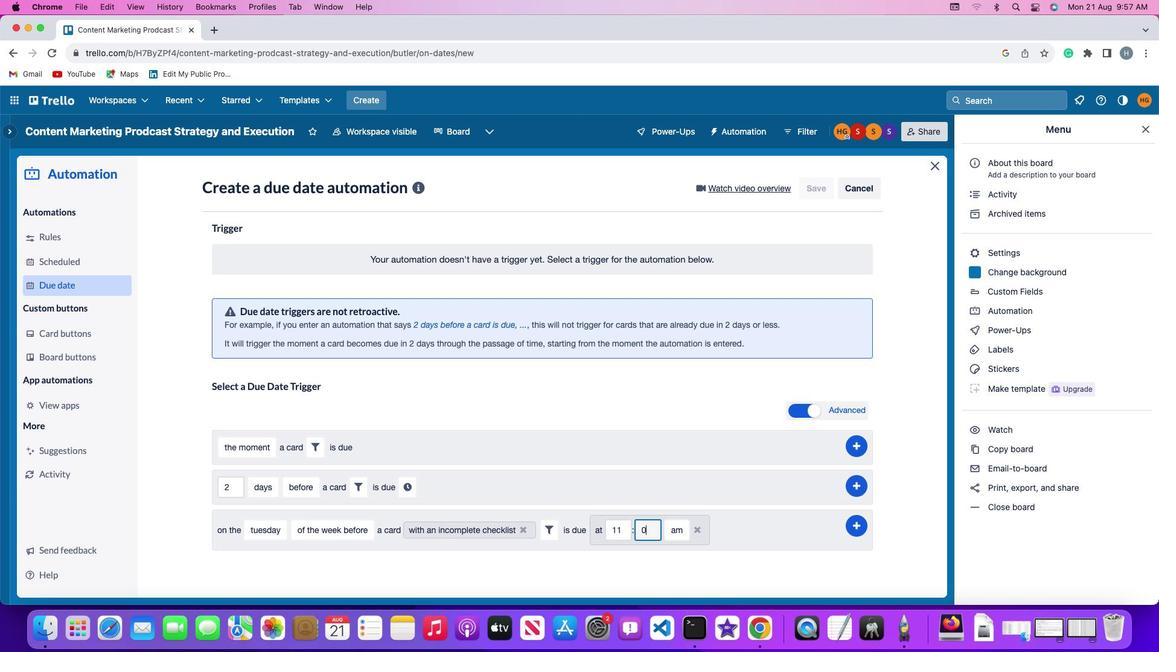 
Action: Mouse moved to (656, 518)
Screenshot: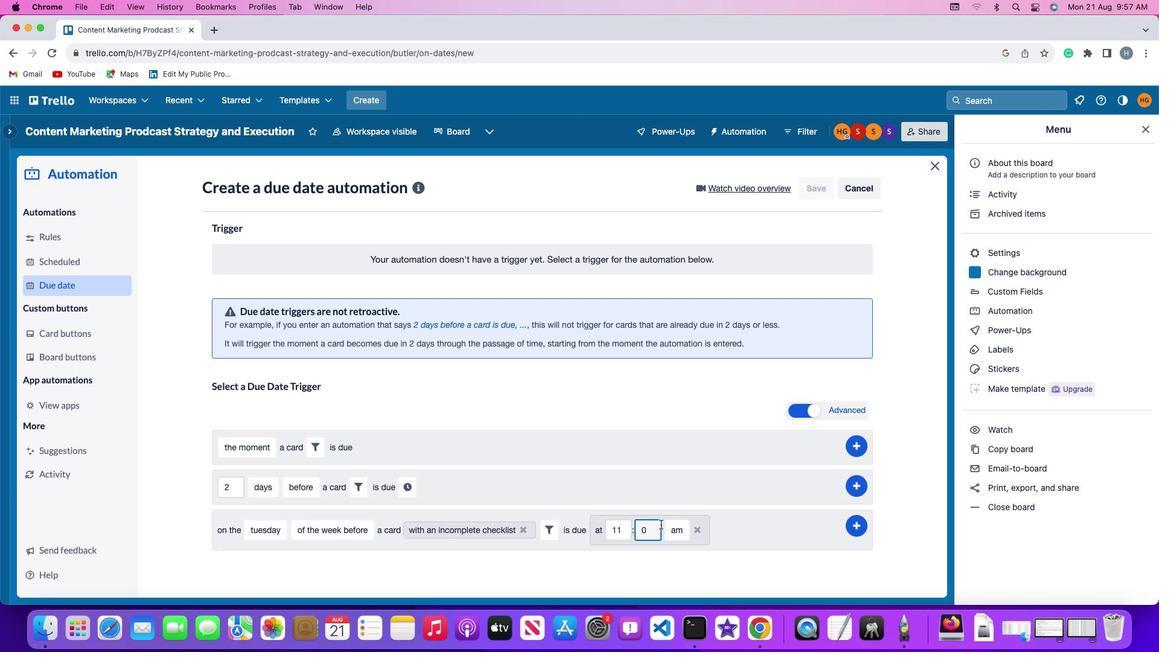 
Action: Key pressed '0'
Screenshot: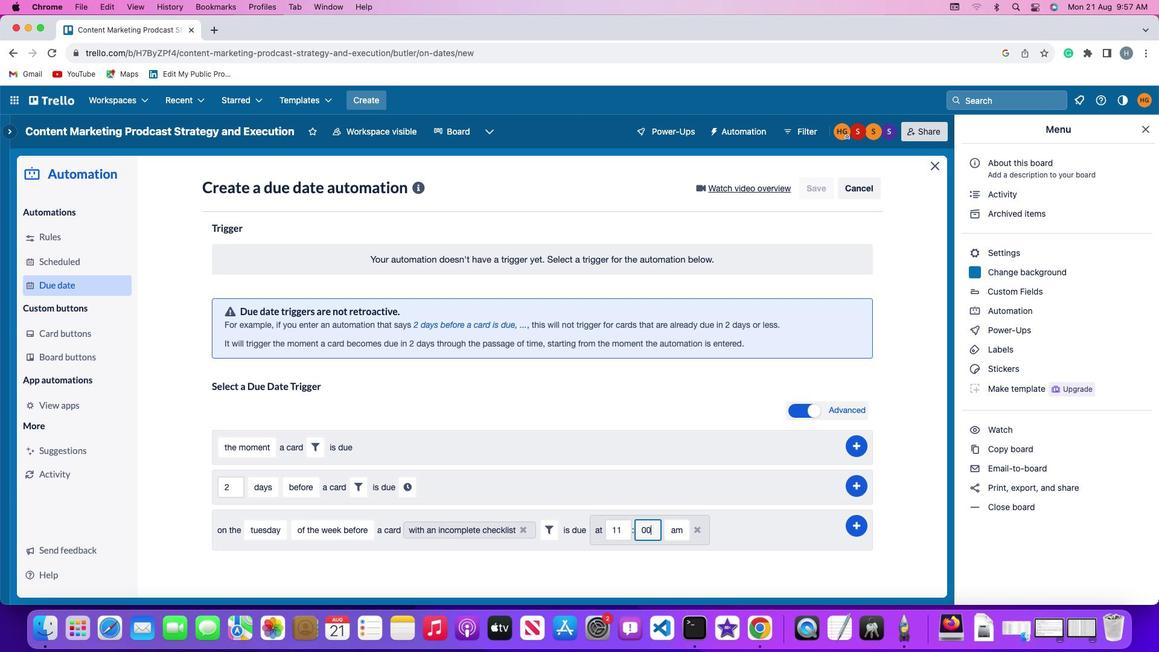 
Action: Mouse moved to (683, 518)
Screenshot: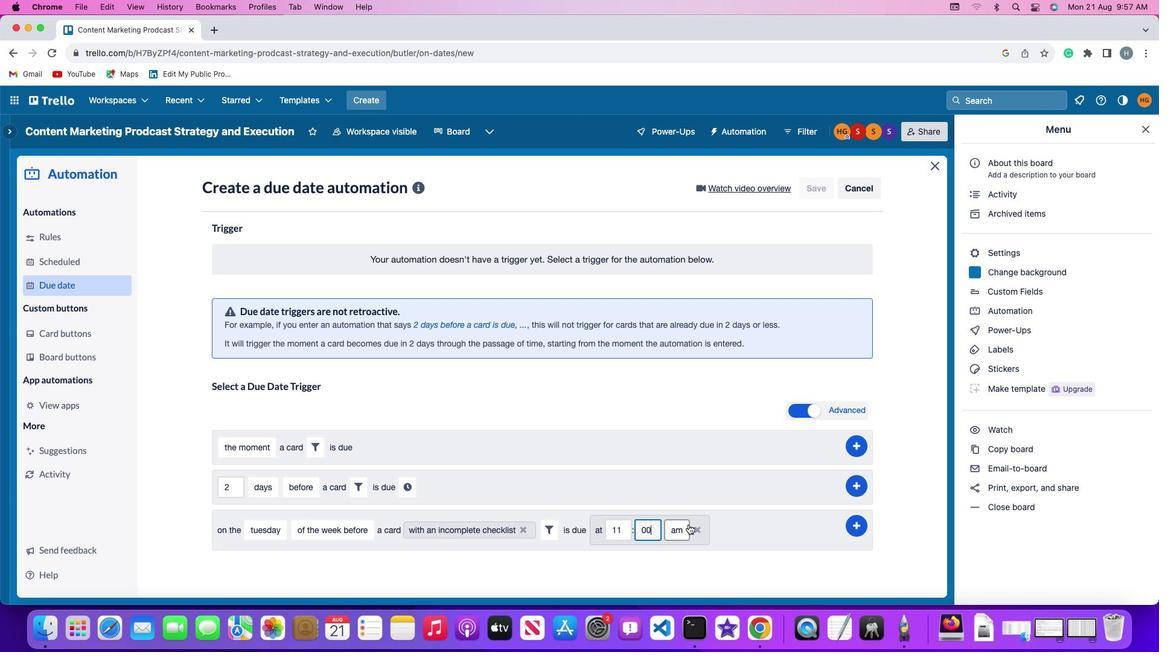 
Action: Mouse pressed left at (683, 518)
Screenshot: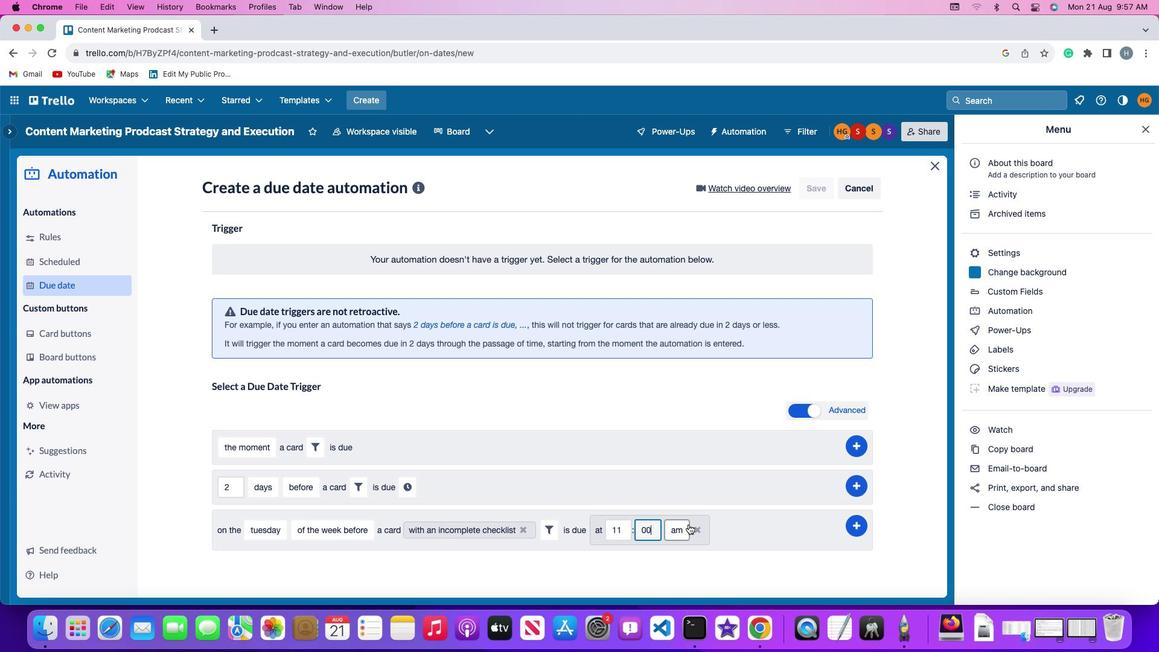 
Action: Mouse moved to (675, 547)
Screenshot: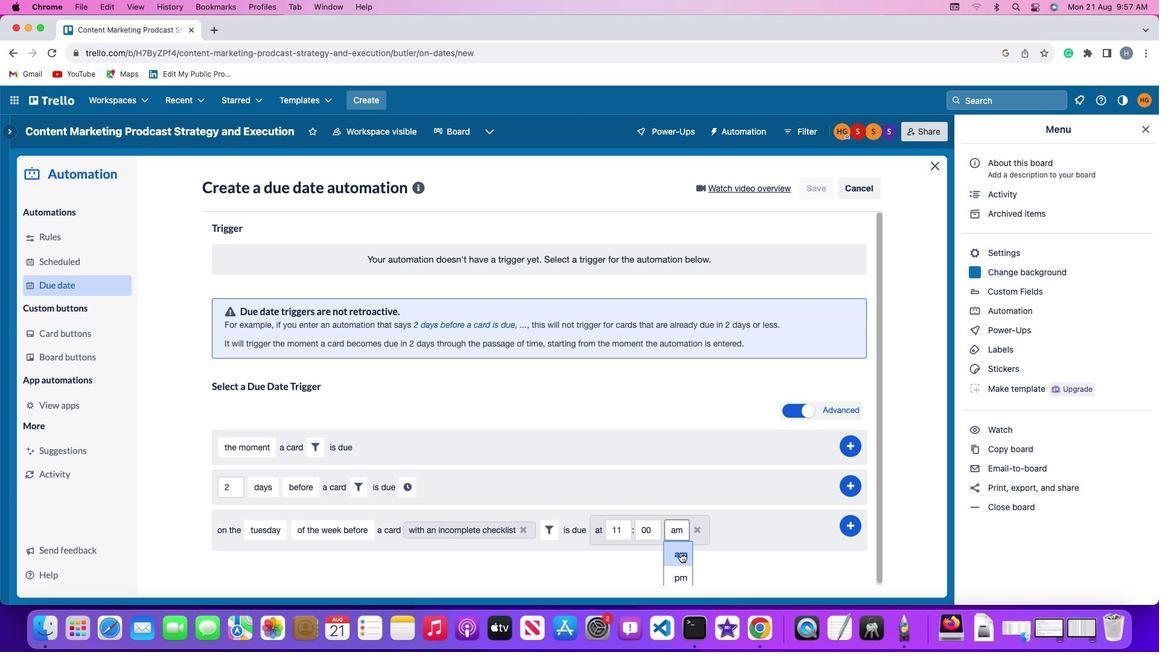 
Action: Mouse pressed left at (675, 547)
Screenshot: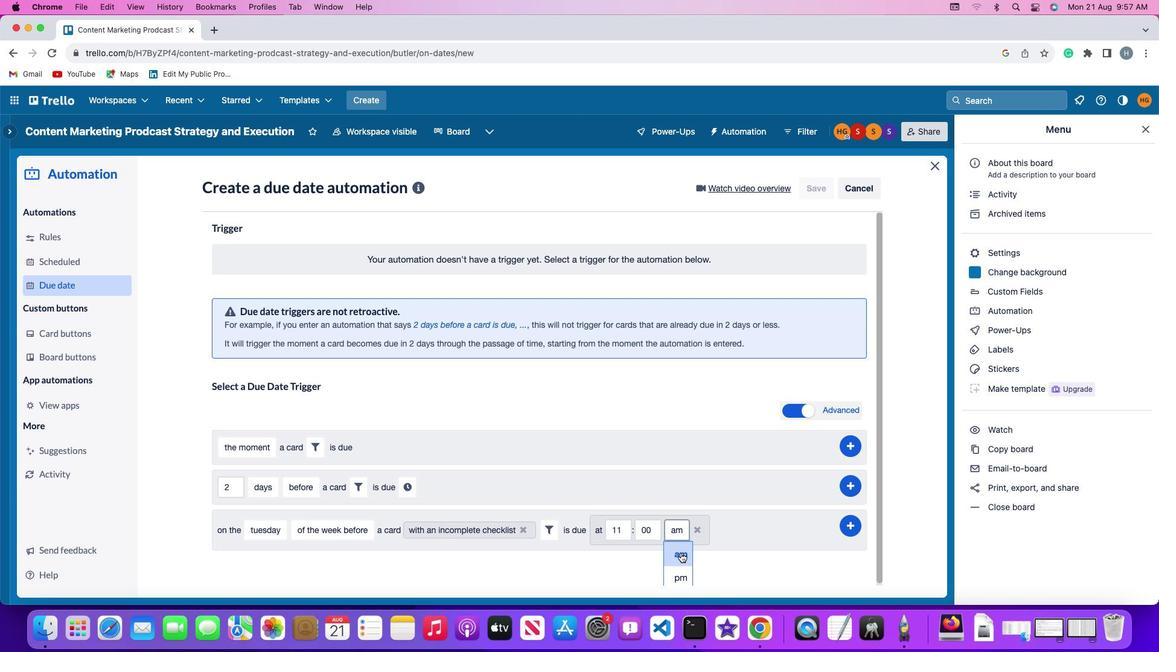 
Action: Mouse moved to (854, 519)
Screenshot: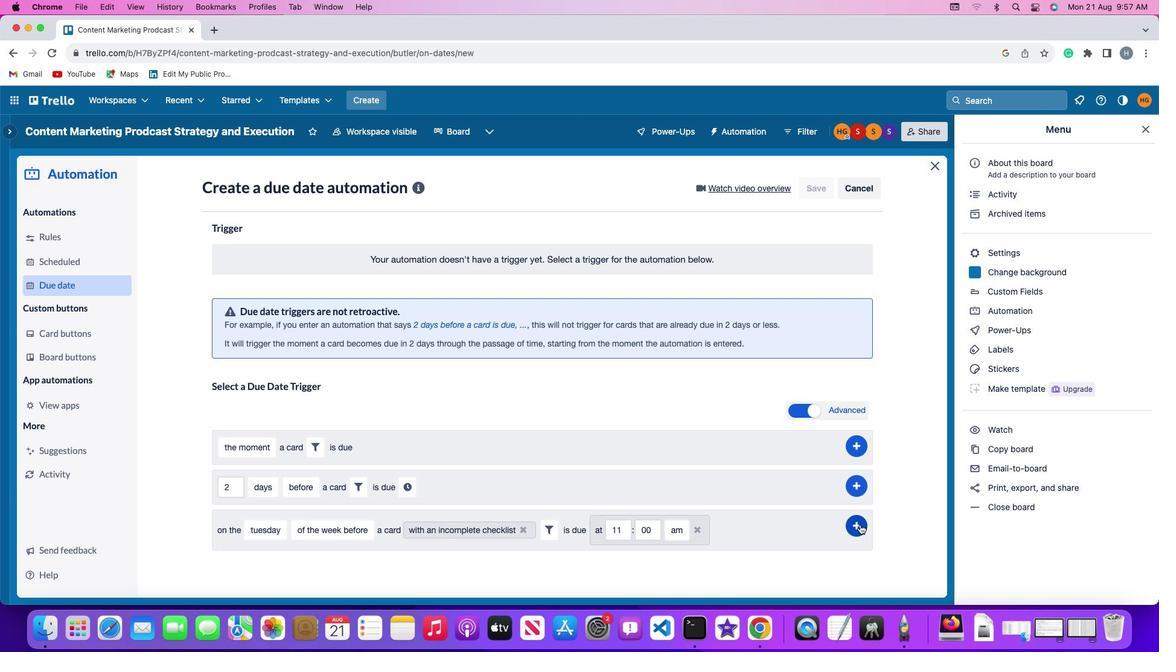 
Action: Mouse pressed left at (854, 519)
Screenshot: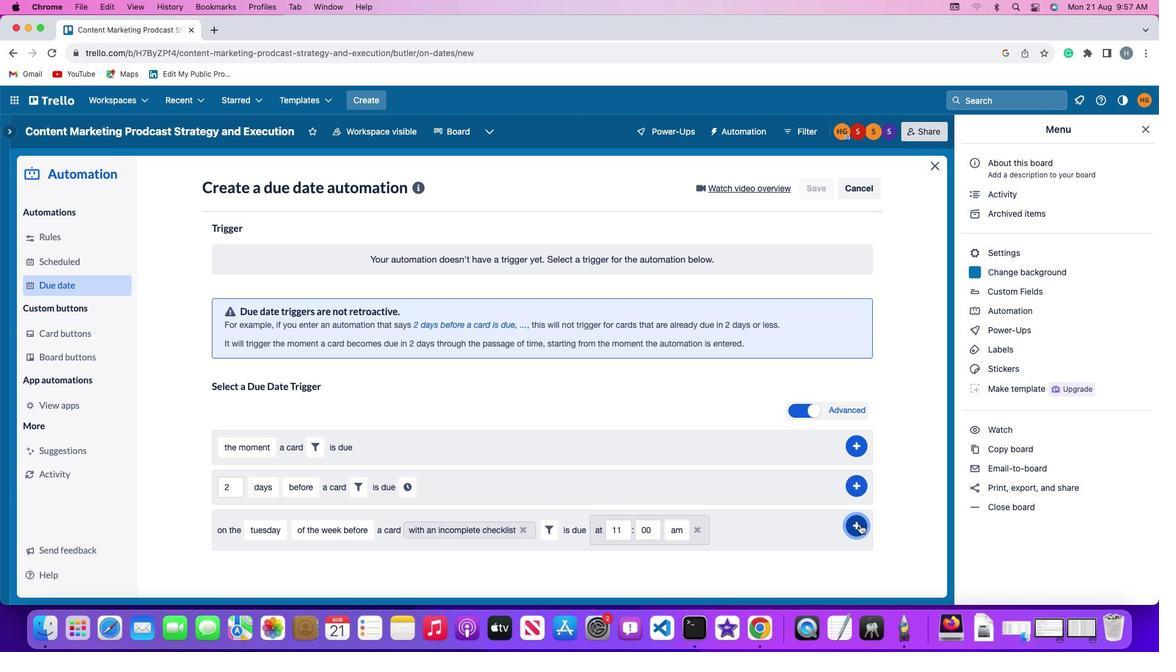 
Action: Mouse moved to (882, 440)
Screenshot: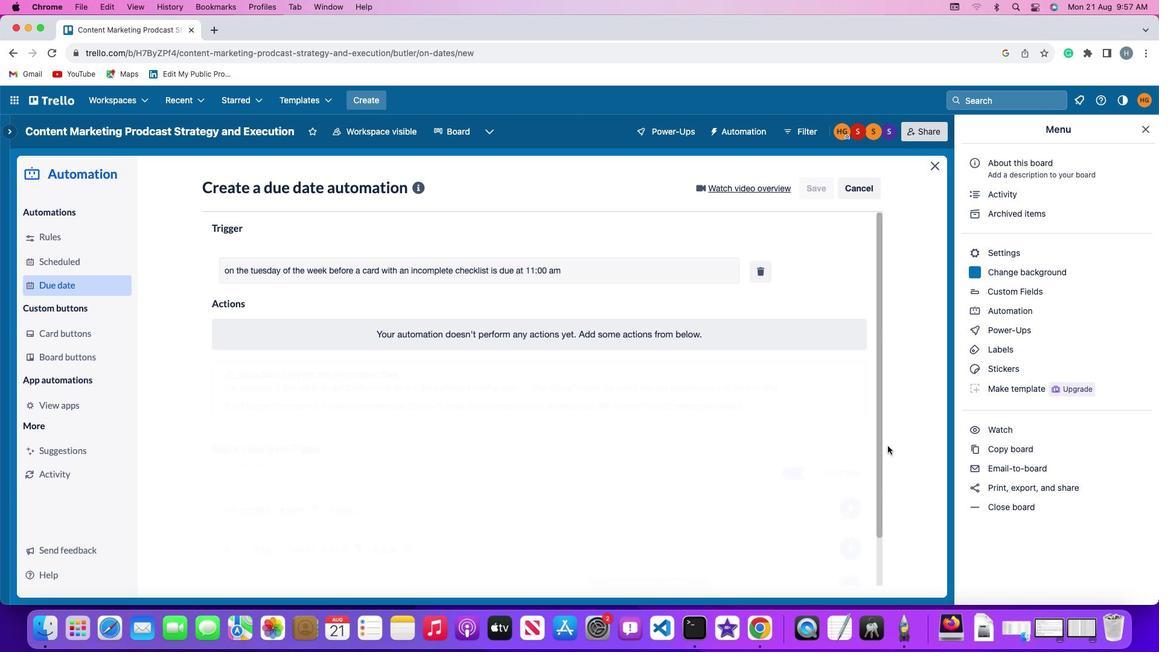 
